 Task: In the sheet Budget Analysis ToolFont size of heading  18 Font style of dataoswald 'Font size of data '9 Alignment of headline & dataAlign center.   Fill color in heading, Red Font color of dataIn the sheet   Spark Sales   book
Action: Mouse moved to (120, 194)
Screenshot: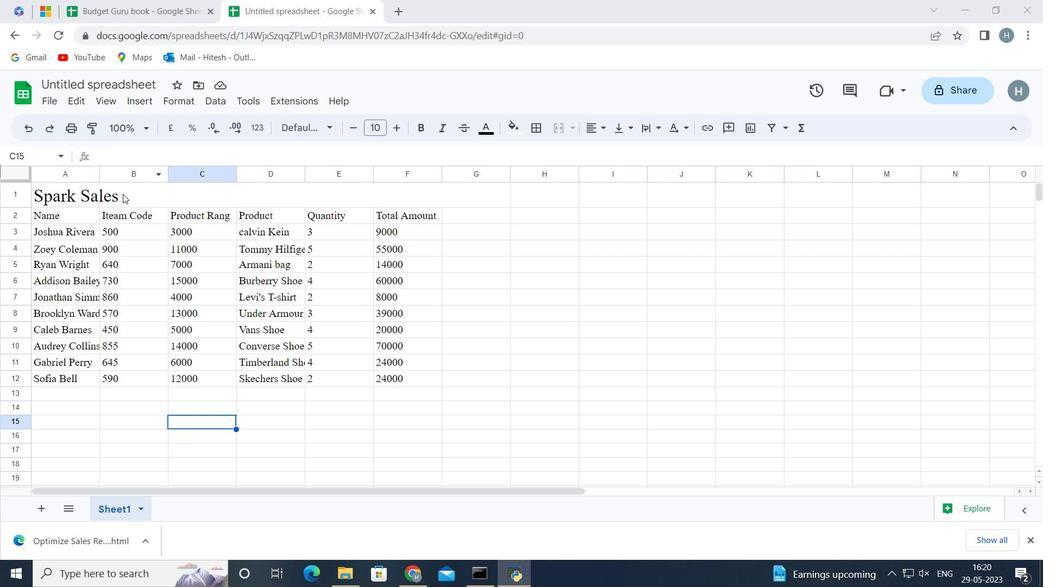 
Action: Mouse pressed left at (120, 194)
Screenshot: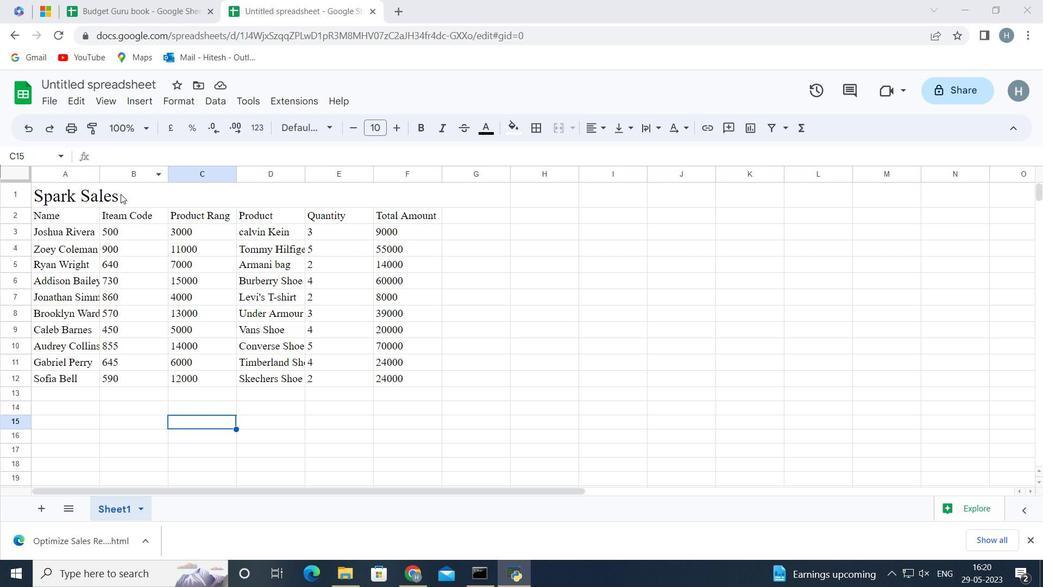 
Action: Mouse moved to (360, 128)
Screenshot: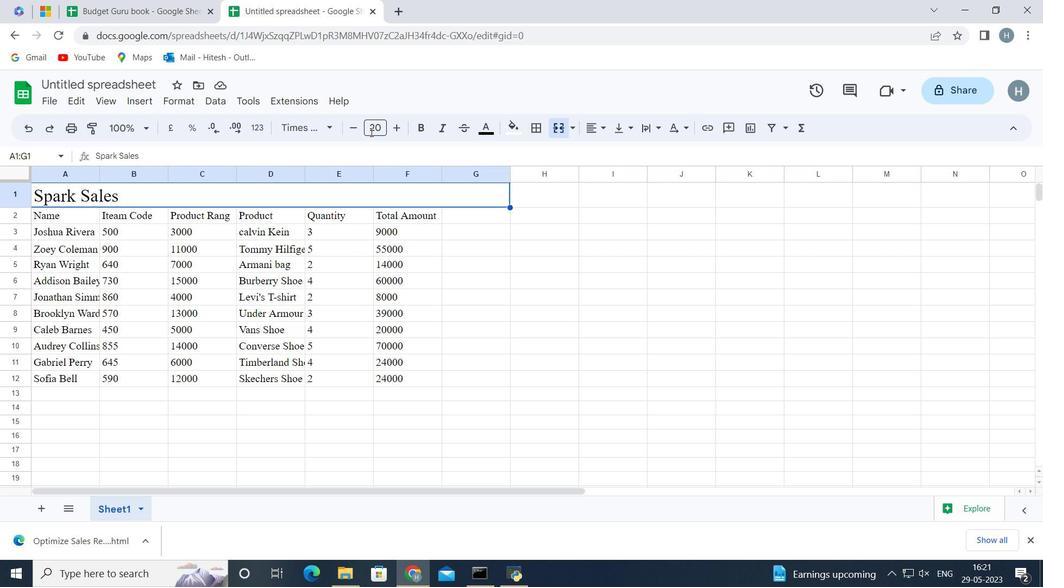 
Action: Mouse pressed left at (360, 128)
Screenshot: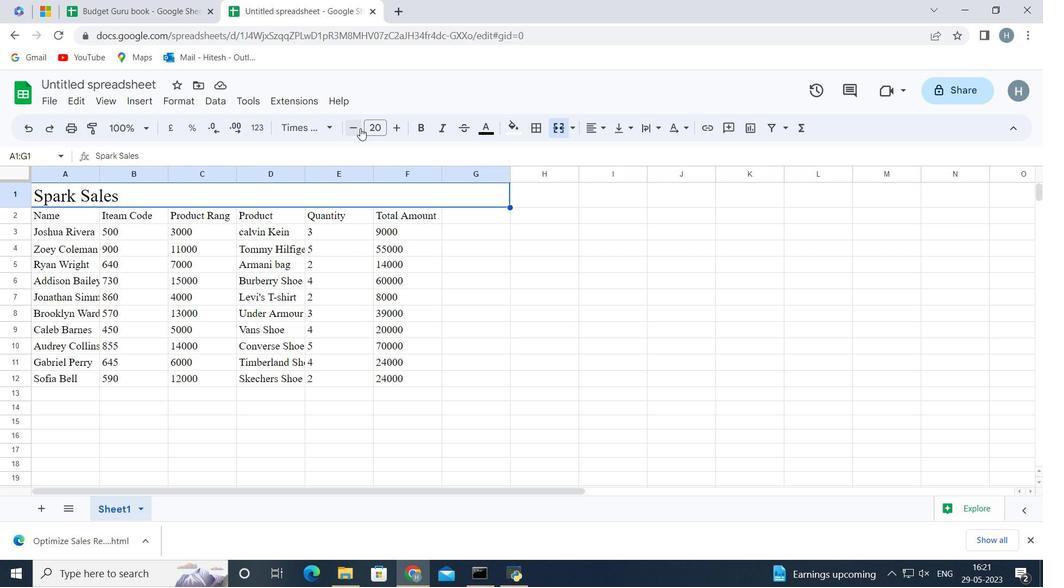 
Action: Mouse moved to (360, 127)
Screenshot: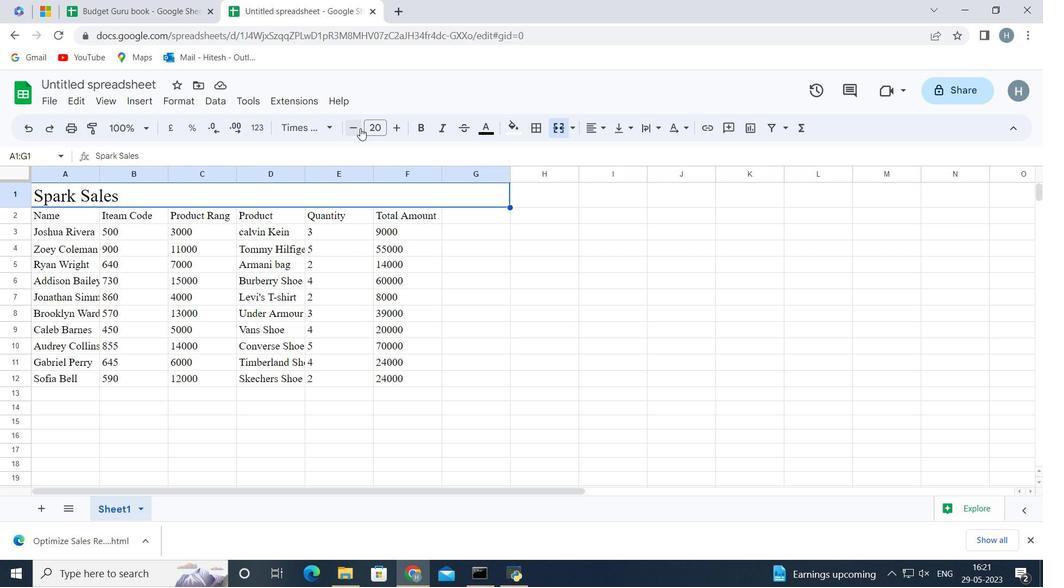 
Action: Mouse pressed left at (360, 127)
Screenshot: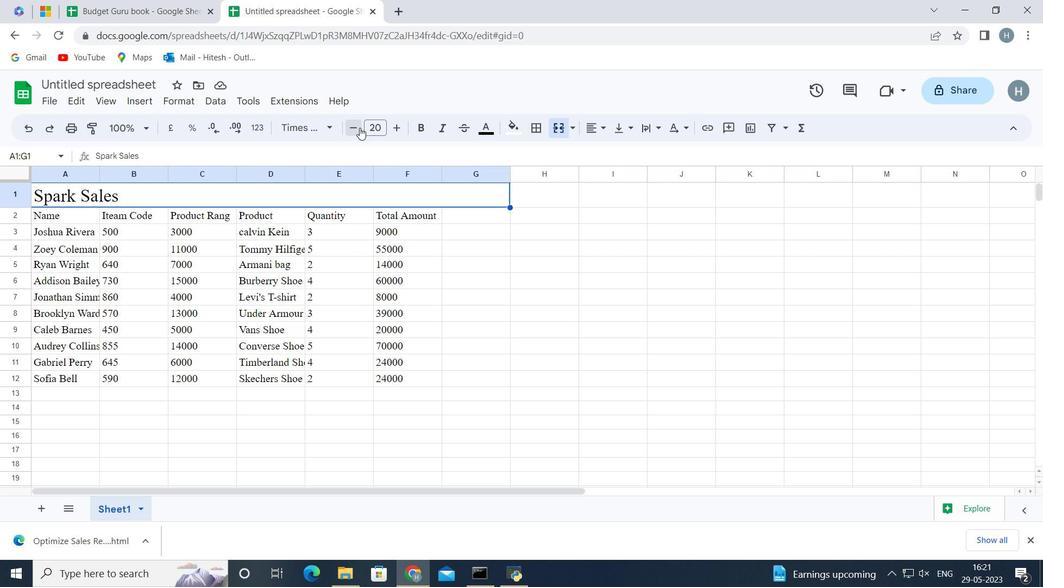 
Action: Mouse moved to (317, 245)
Screenshot: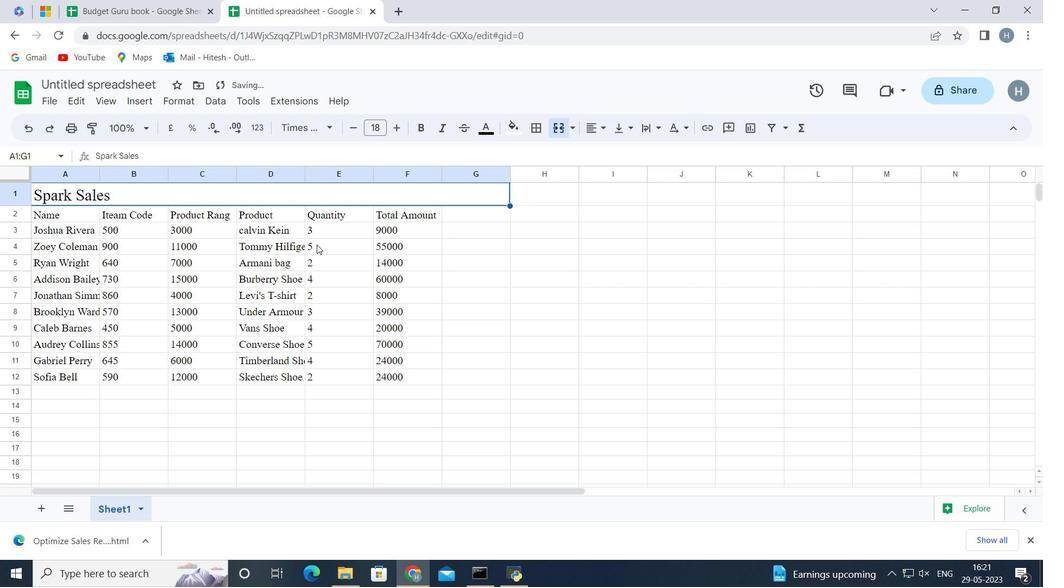 
Action: Key pressed <Key.enter>
Screenshot: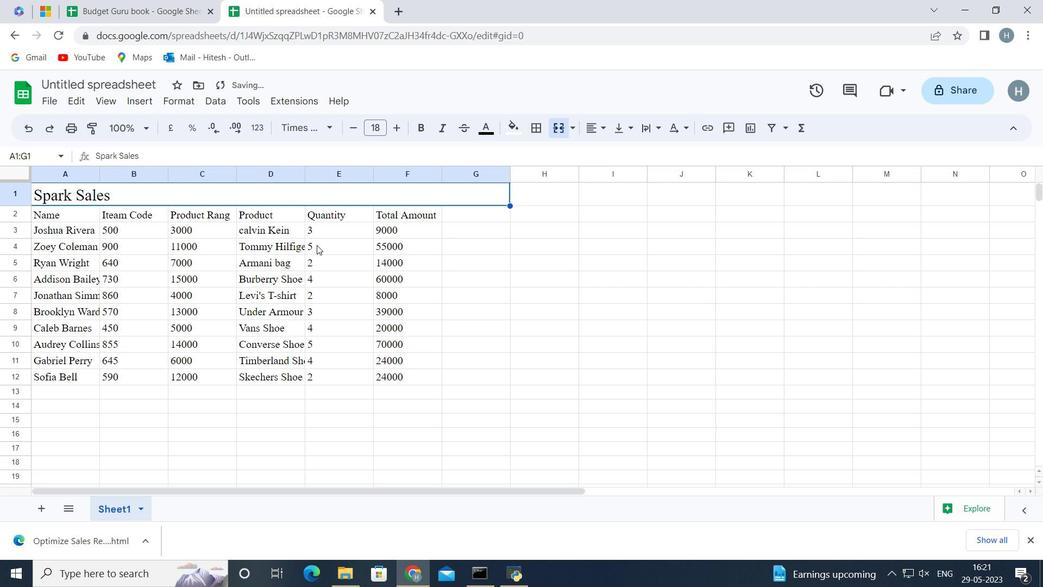 
Action: Mouse moved to (226, 440)
Screenshot: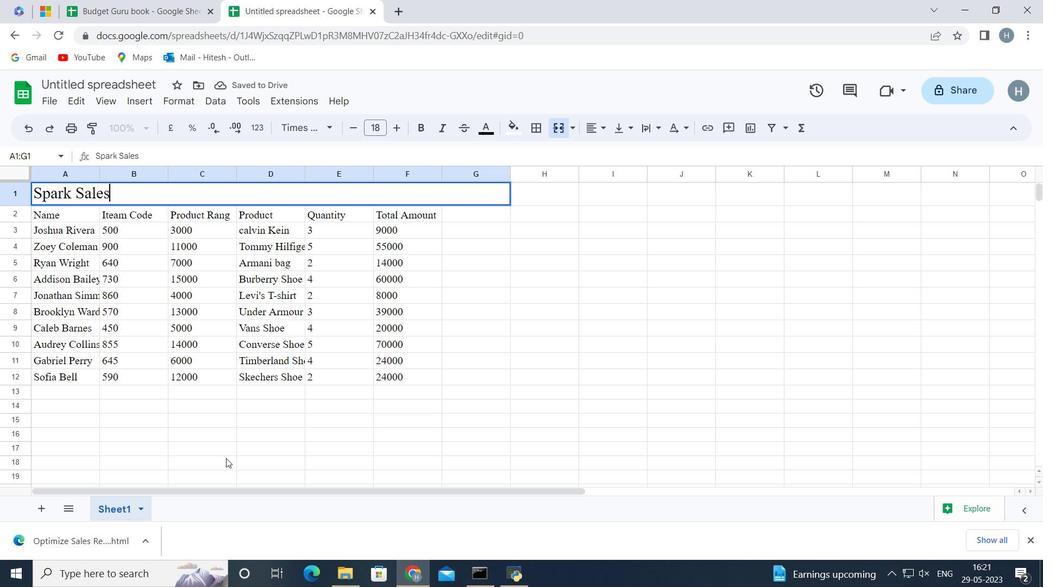 
Action: Mouse pressed left at (226, 440)
Screenshot: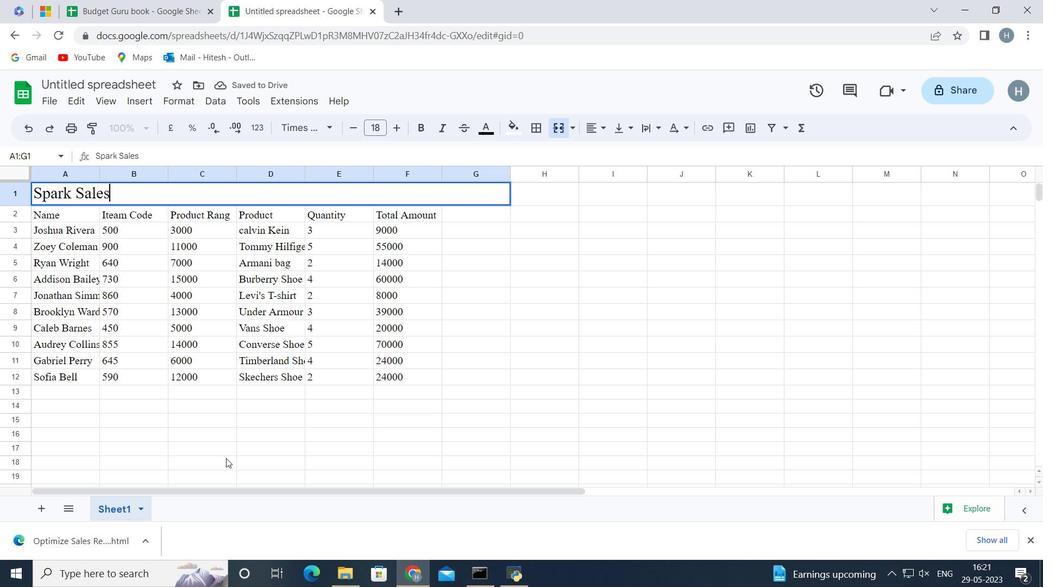 
Action: Mouse moved to (64, 213)
Screenshot: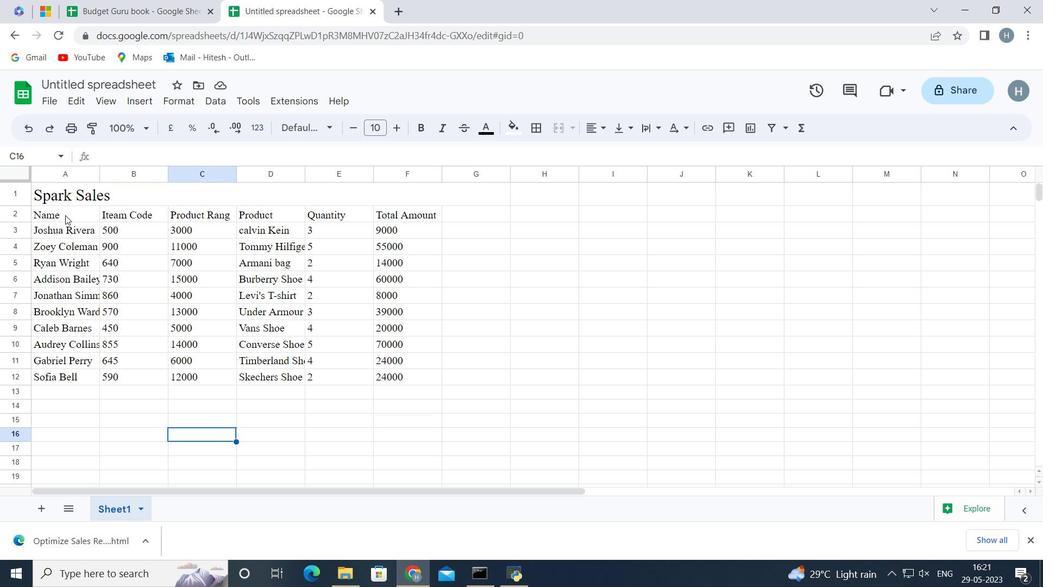 
Action: Mouse pressed left at (64, 213)
Screenshot: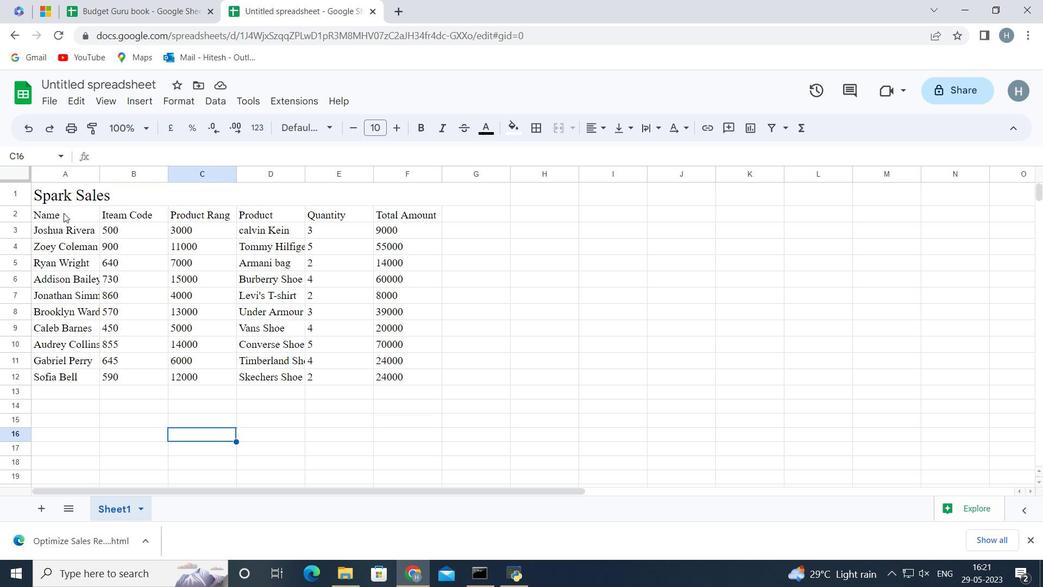 
Action: Mouse moved to (159, 415)
Screenshot: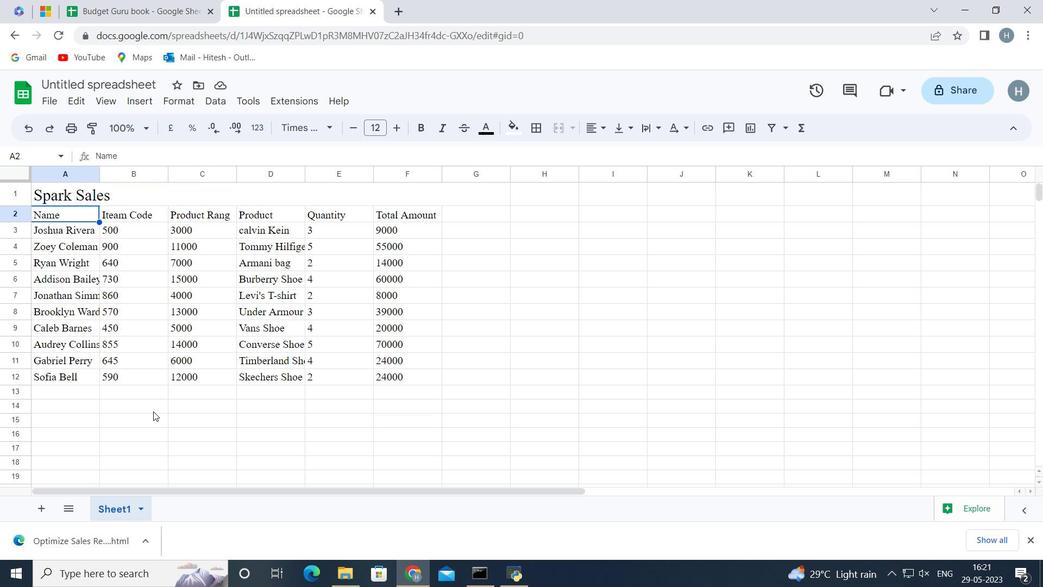
Action: Mouse pressed left at (159, 415)
Screenshot: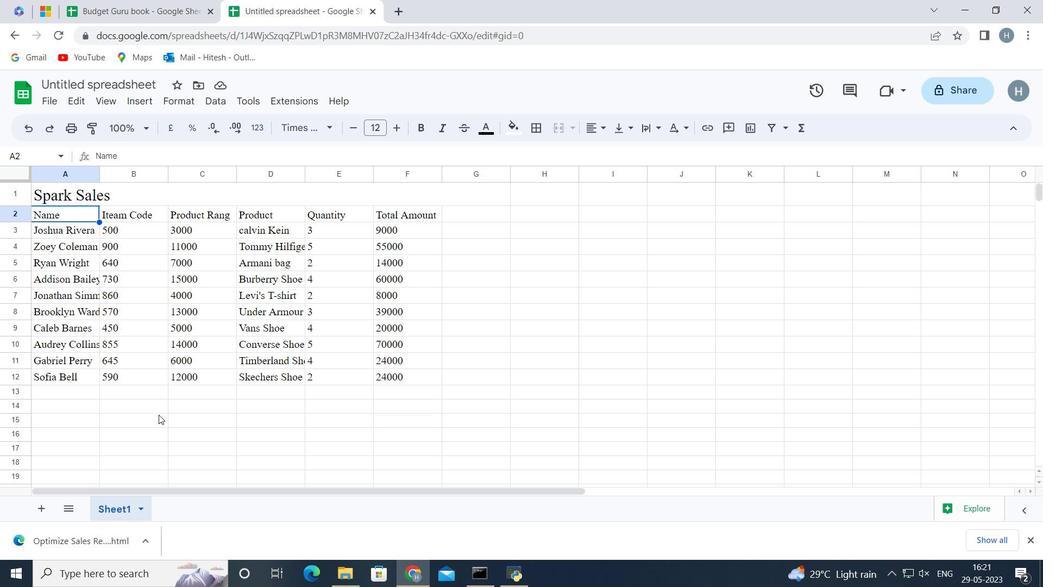
Action: Mouse moved to (107, 188)
Screenshot: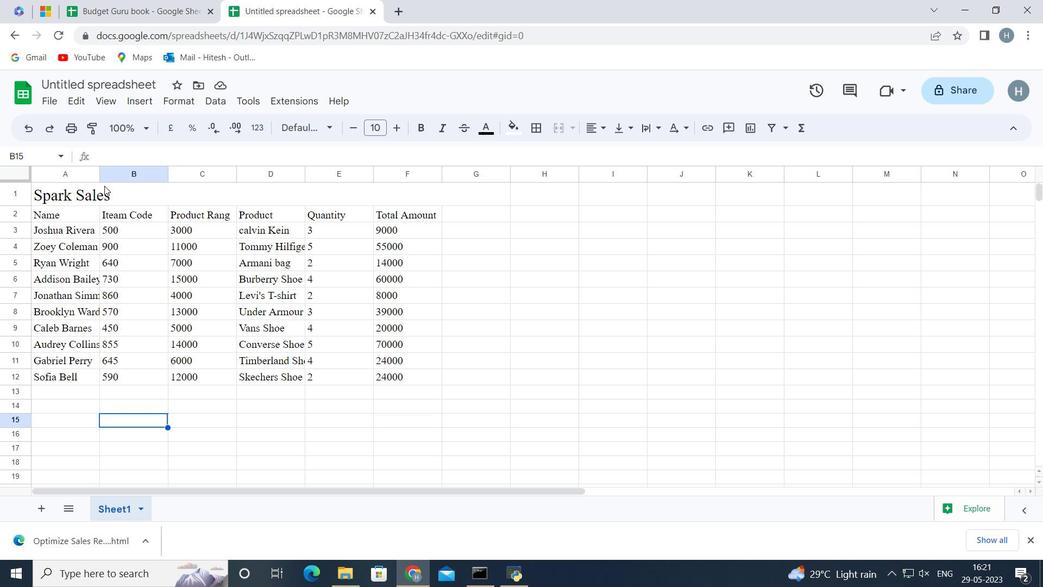 
Action: Mouse pressed left at (107, 188)
Screenshot: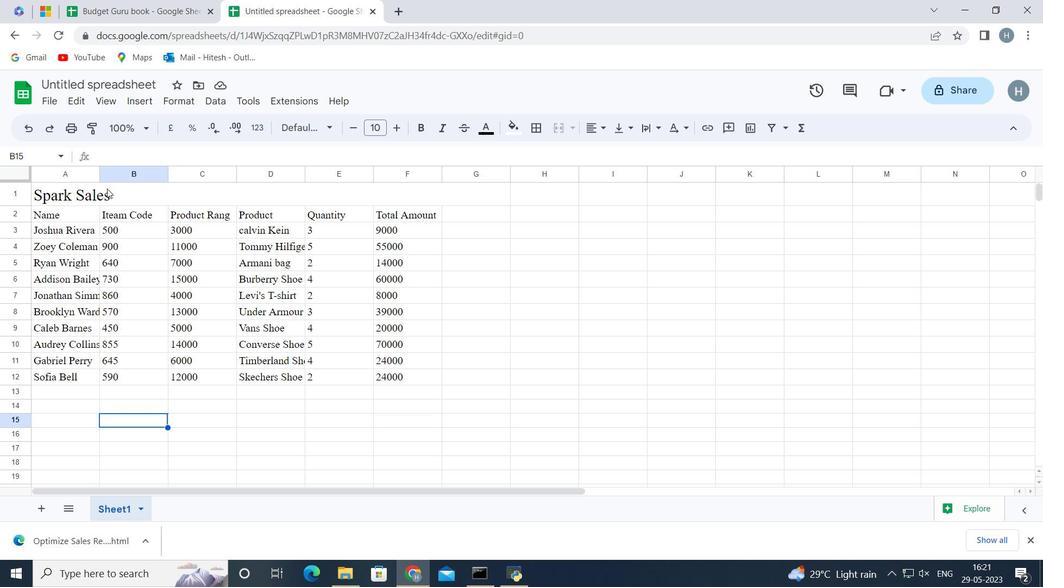 
Action: Mouse moved to (321, 125)
Screenshot: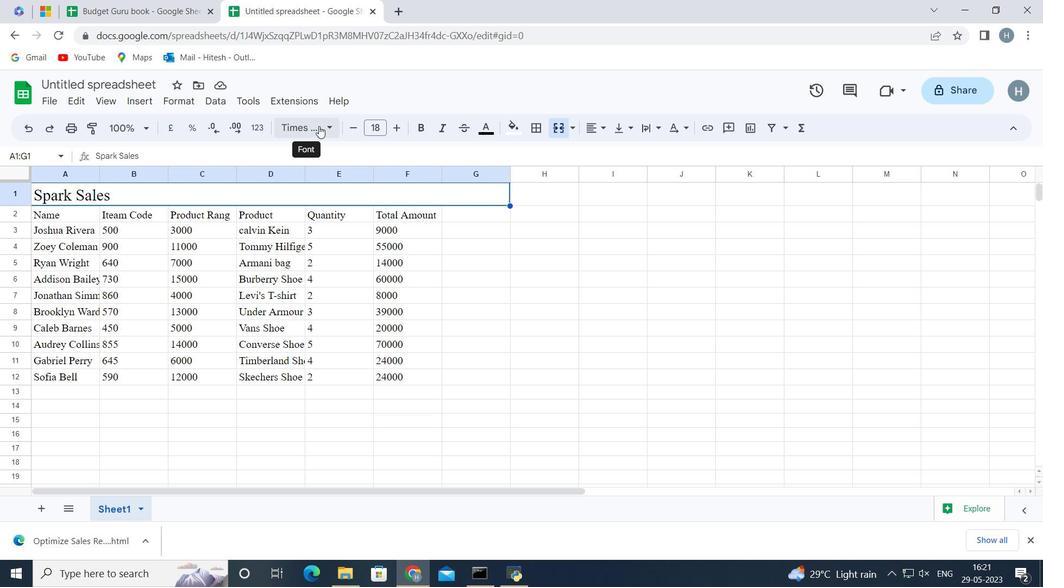 
Action: Mouse pressed left at (321, 125)
Screenshot: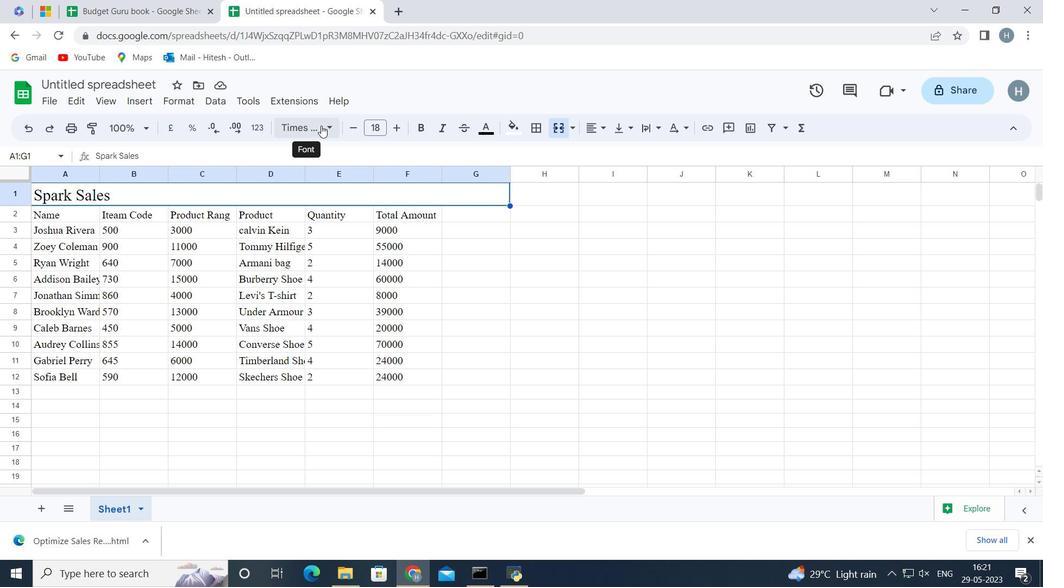 
Action: Mouse moved to (346, 282)
Screenshot: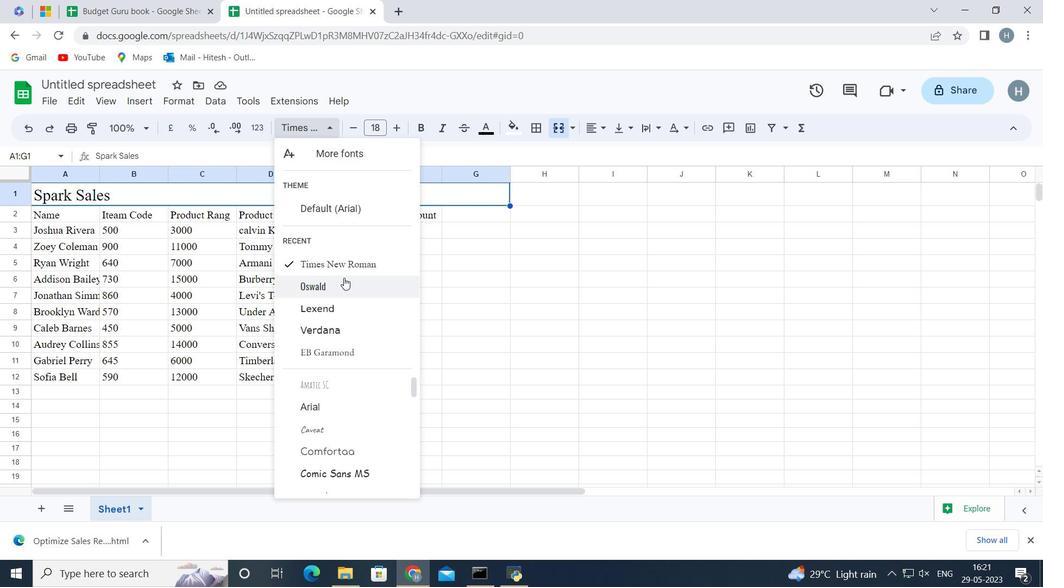 
Action: Mouse pressed left at (346, 282)
Screenshot: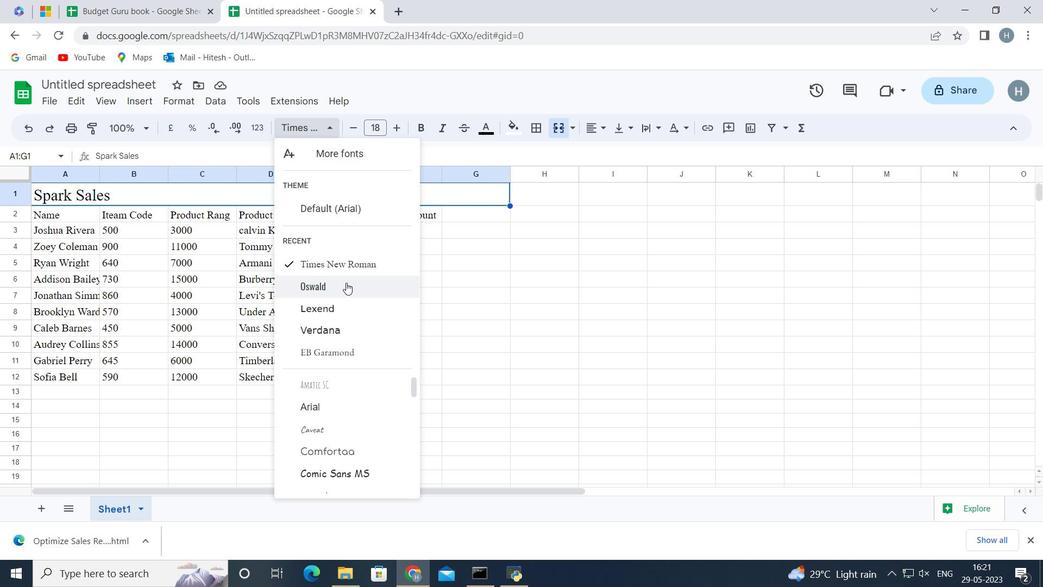 
Action: Mouse moved to (227, 411)
Screenshot: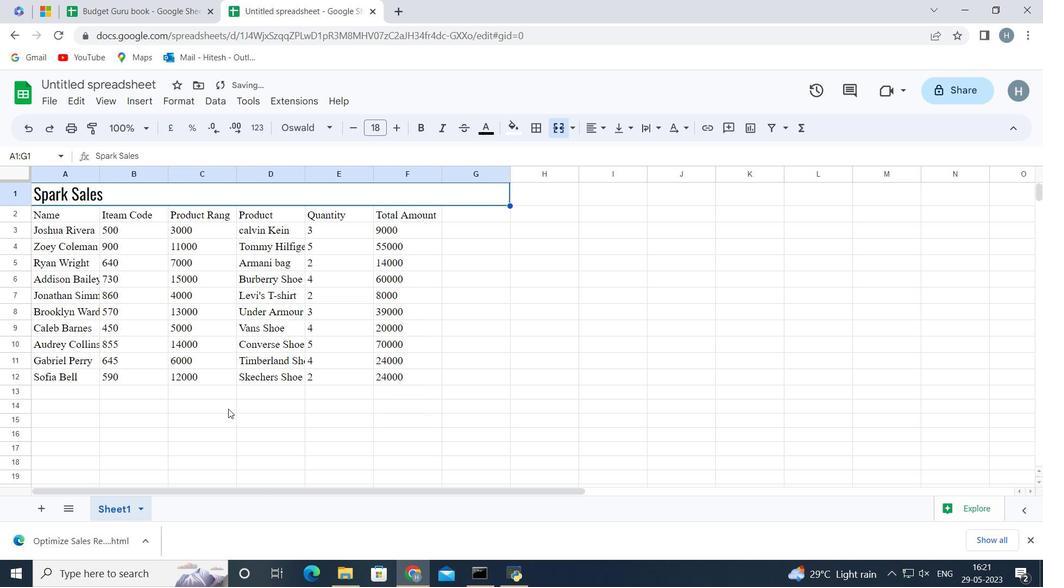 
Action: Mouse pressed left at (227, 411)
Screenshot: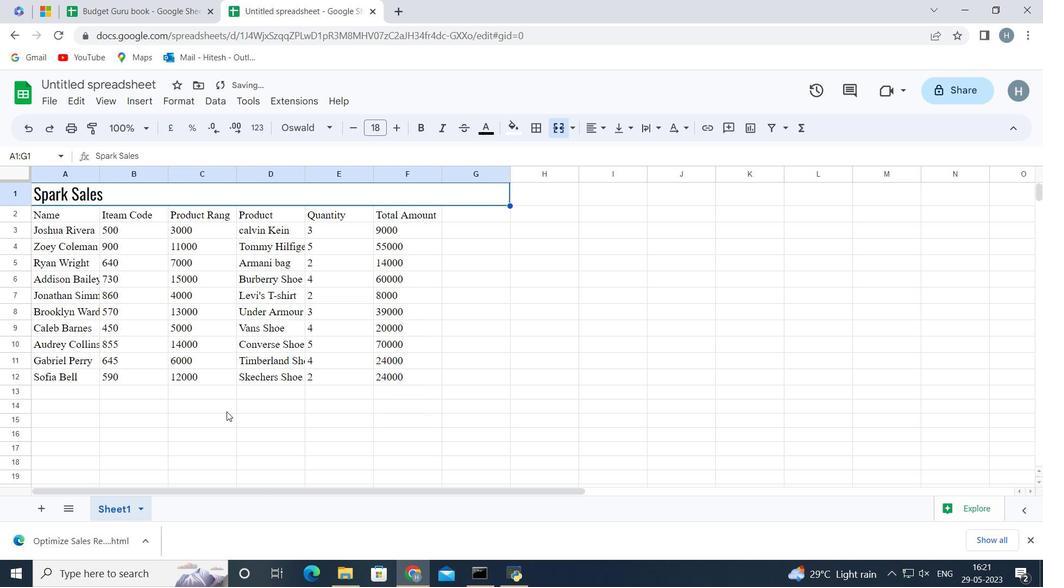 
Action: Mouse moved to (52, 207)
Screenshot: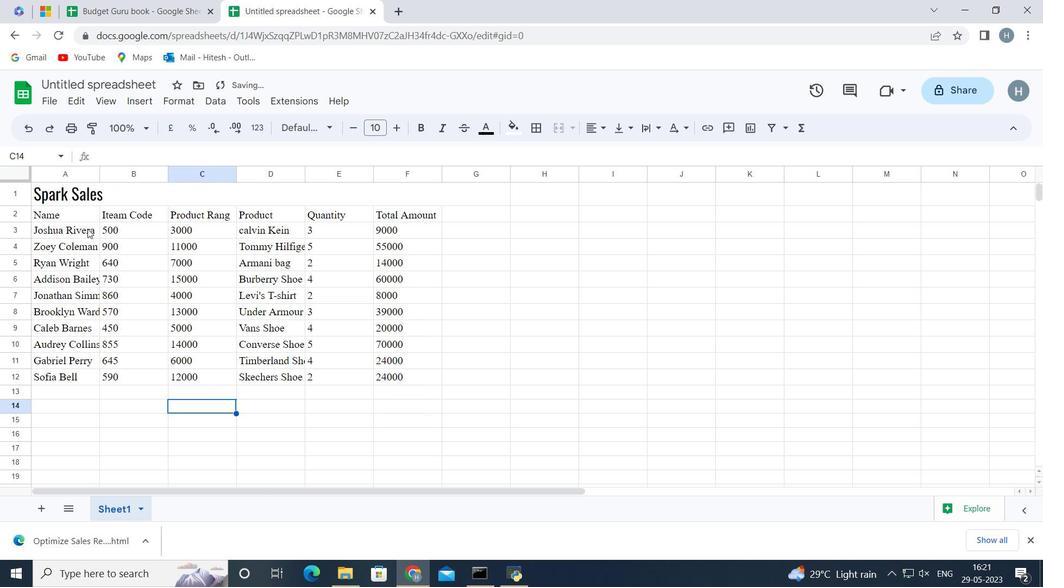 
Action: Mouse pressed left at (52, 207)
Screenshot: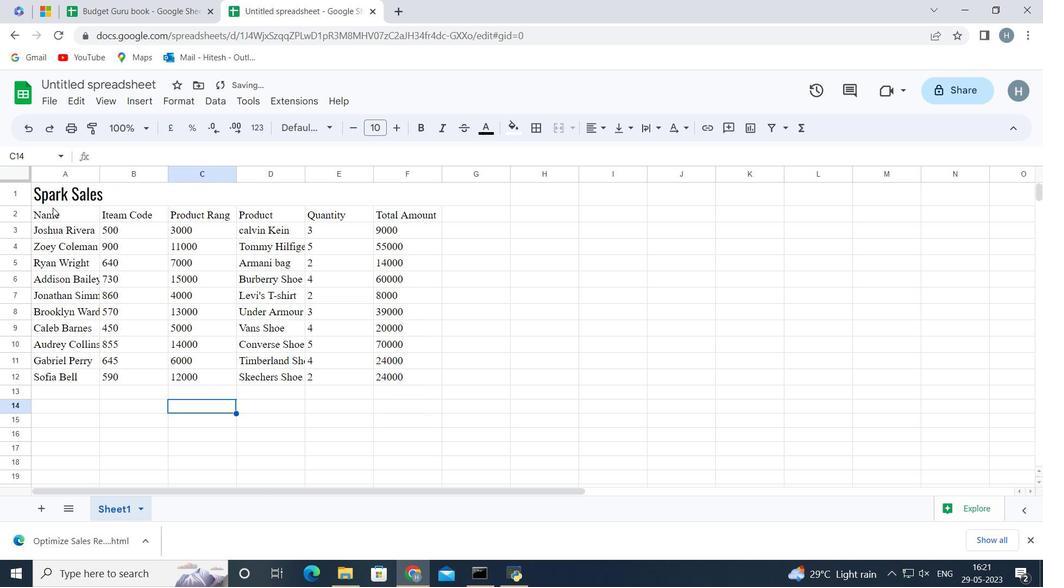 
Action: Key pressed <Key.shift><Key.right><Key.right><Key.right><Key.right><Key.right><Key.down><Key.down><Key.down><Key.down><Key.down><Key.down><Key.down><Key.down><Key.down><Key.down>
Screenshot: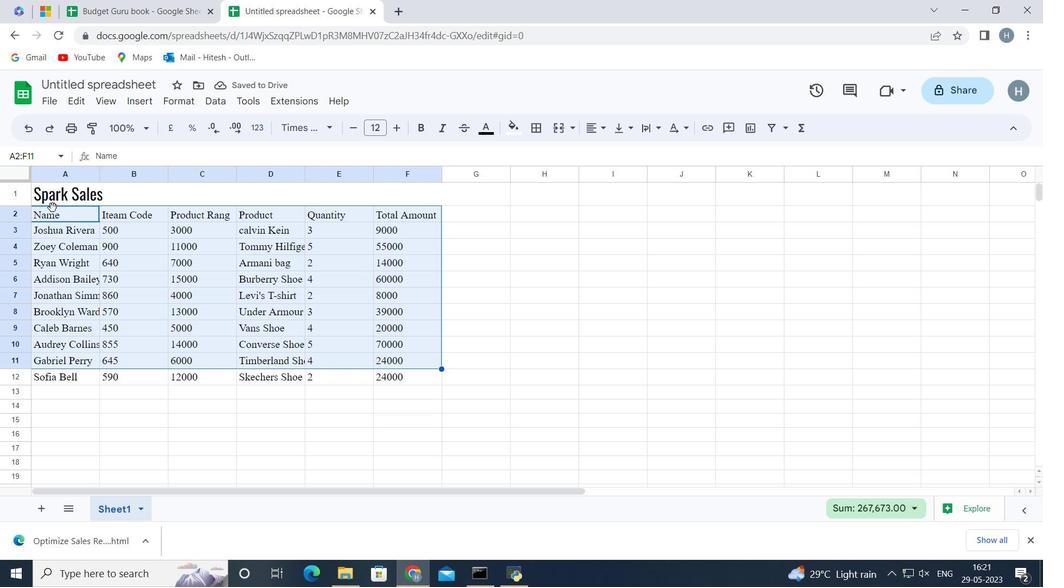 
Action: Mouse moved to (358, 127)
Screenshot: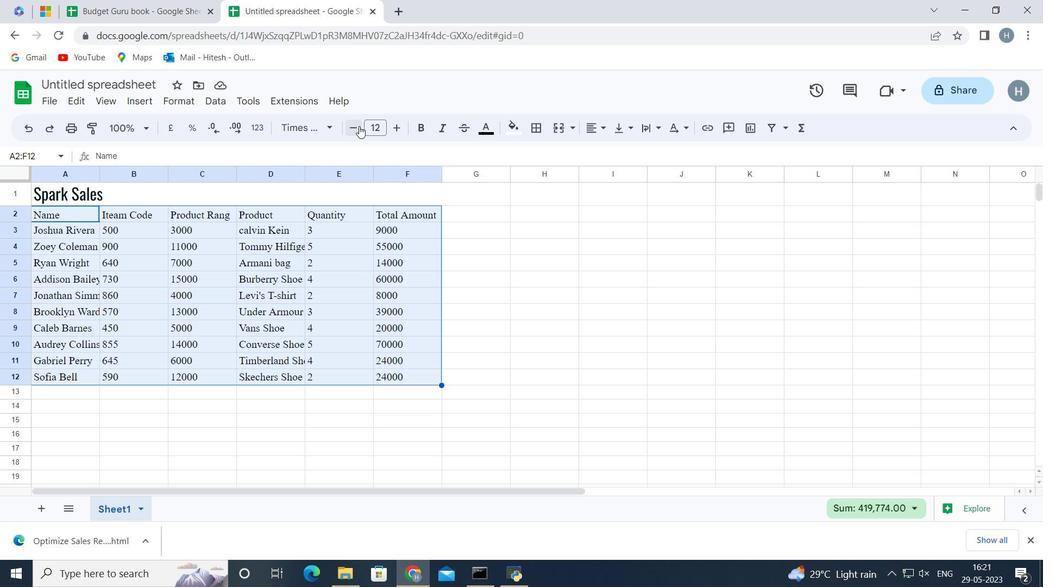 
Action: Mouse pressed left at (358, 127)
Screenshot: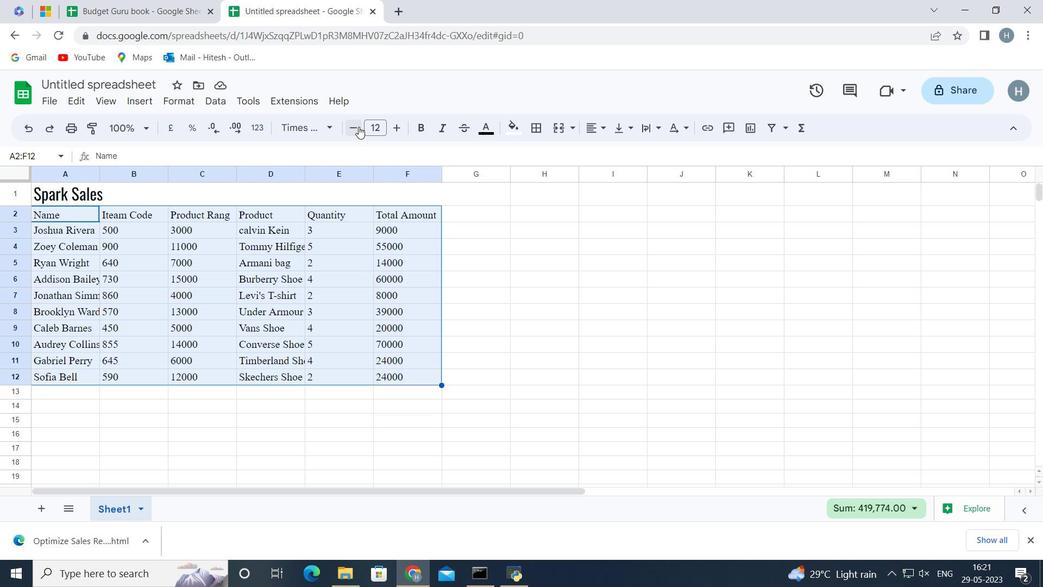 
Action: Mouse pressed left at (358, 127)
Screenshot: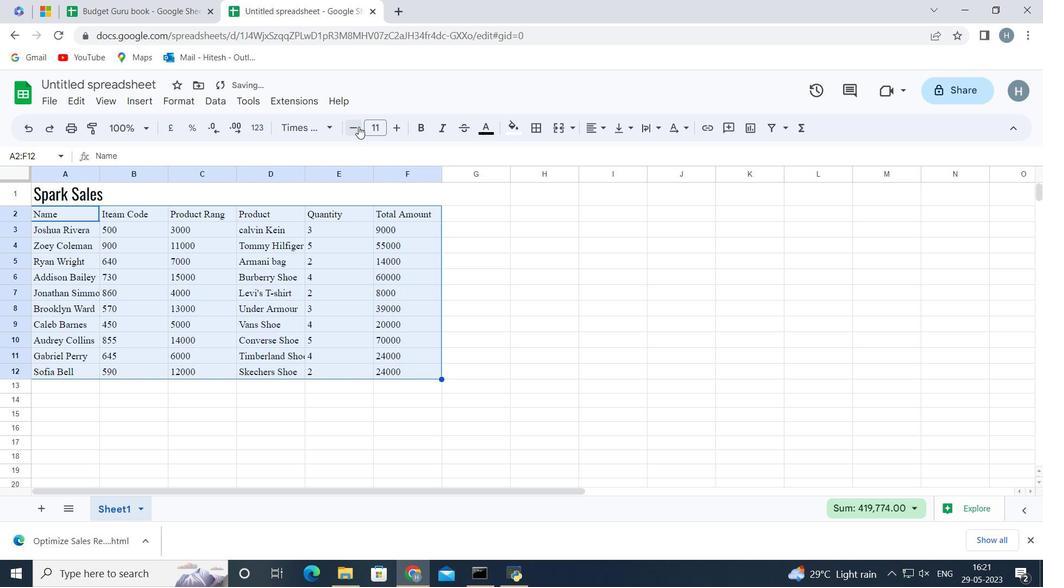 
Action: Mouse pressed left at (358, 127)
Screenshot: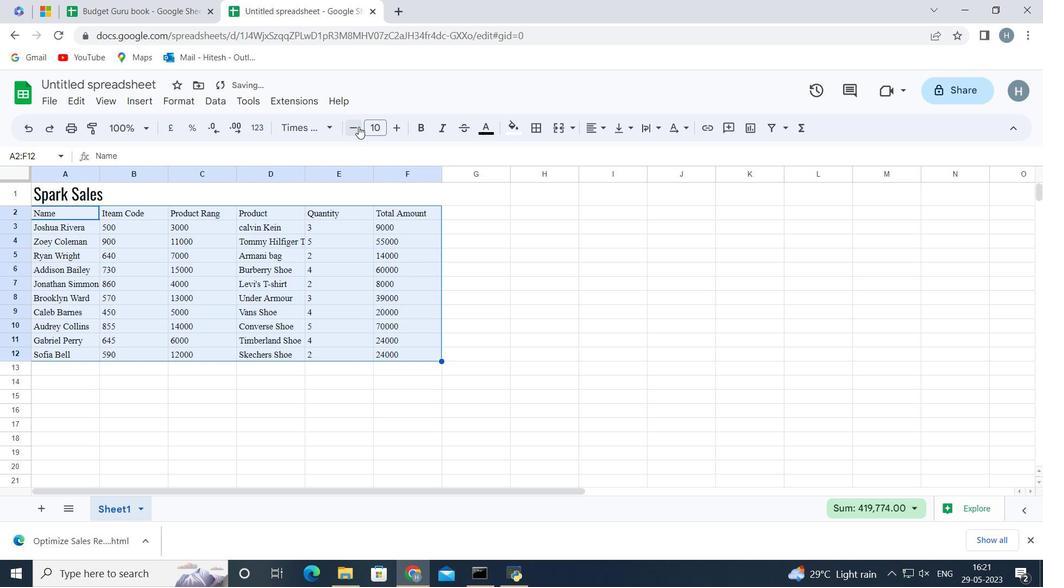 
Action: Mouse pressed left at (358, 127)
Screenshot: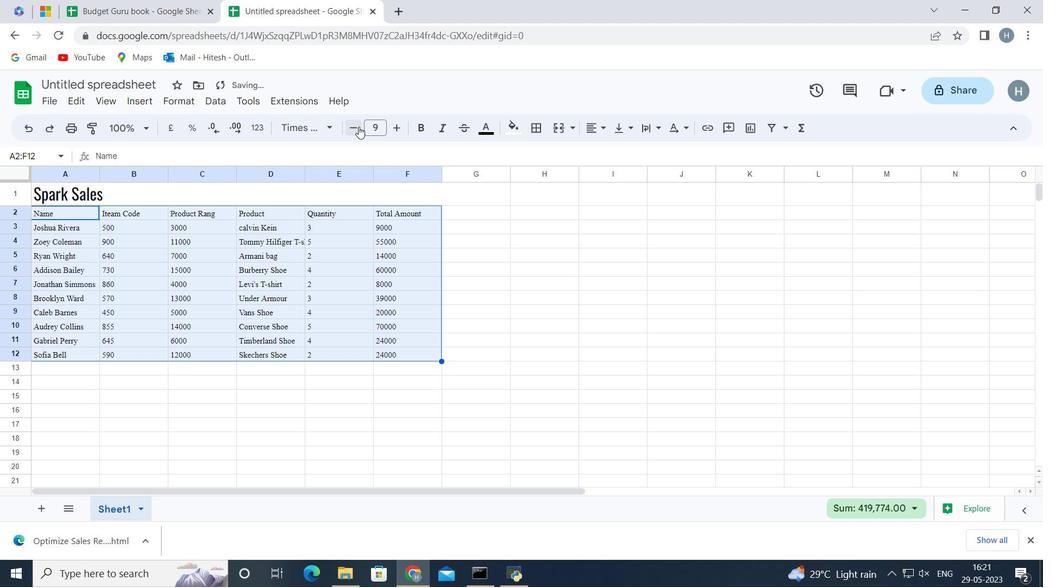 
Action: Mouse moved to (394, 128)
Screenshot: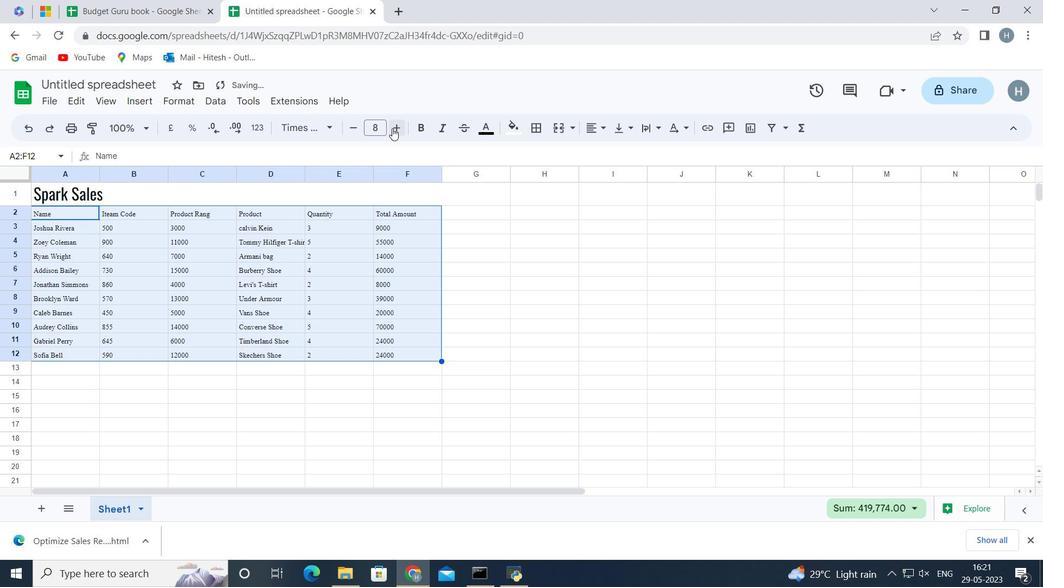 
Action: Mouse pressed left at (394, 128)
Screenshot: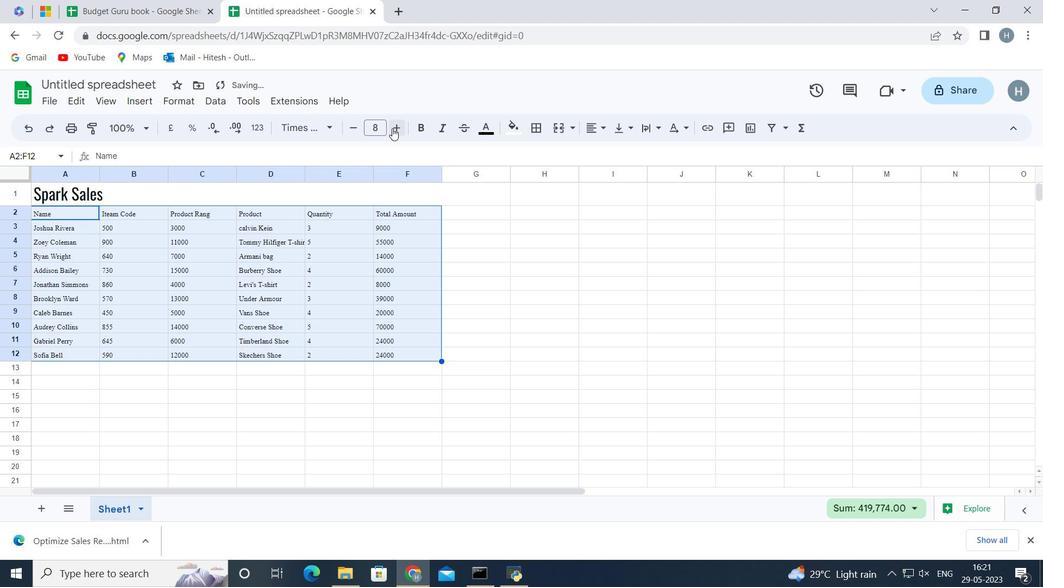 
Action: Mouse moved to (303, 390)
Screenshot: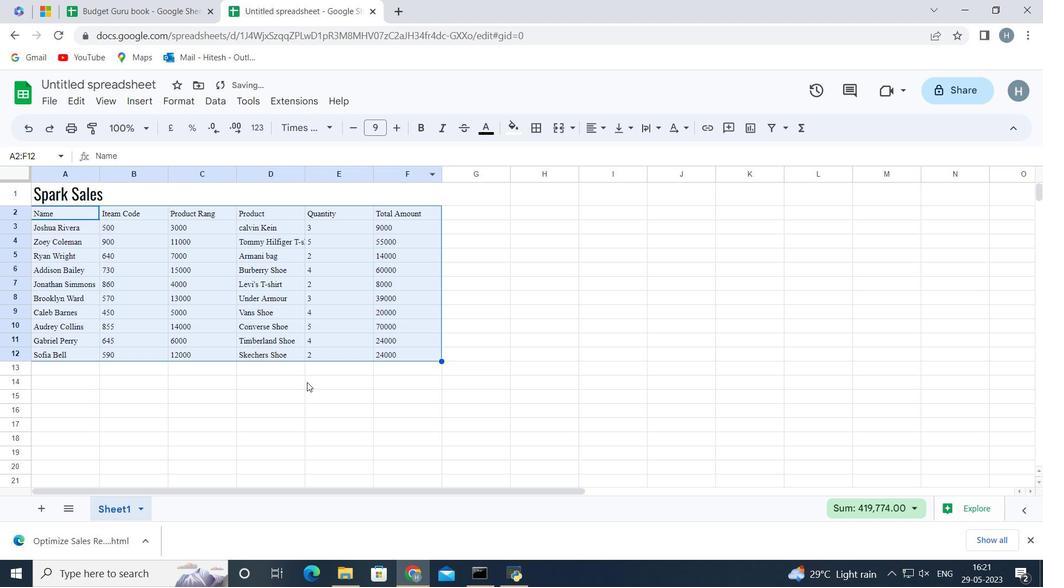 
Action: Mouse pressed left at (303, 390)
Screenshot: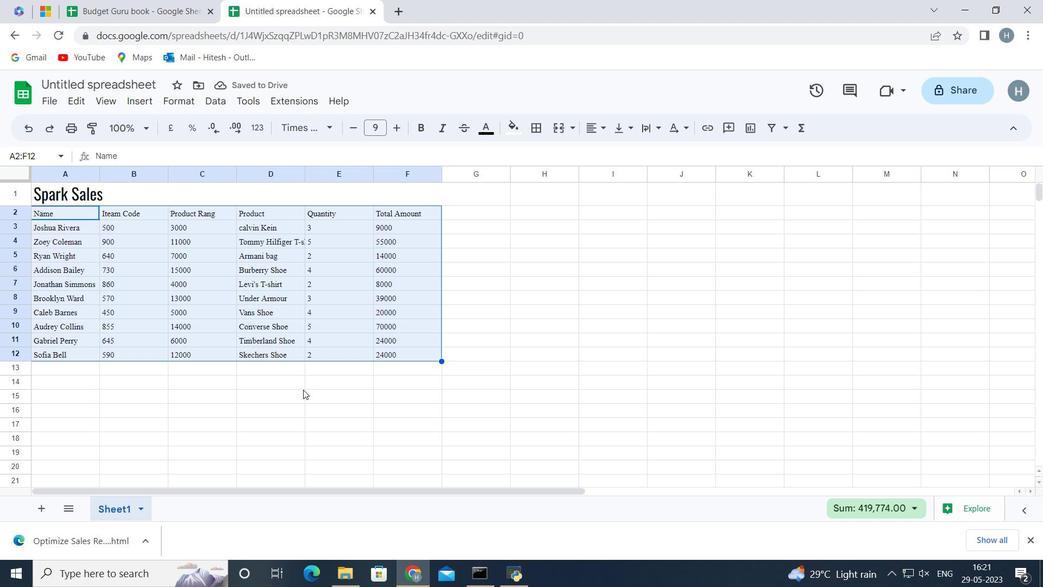 
Action: Mouse moved to (77, 193)
Screenshot: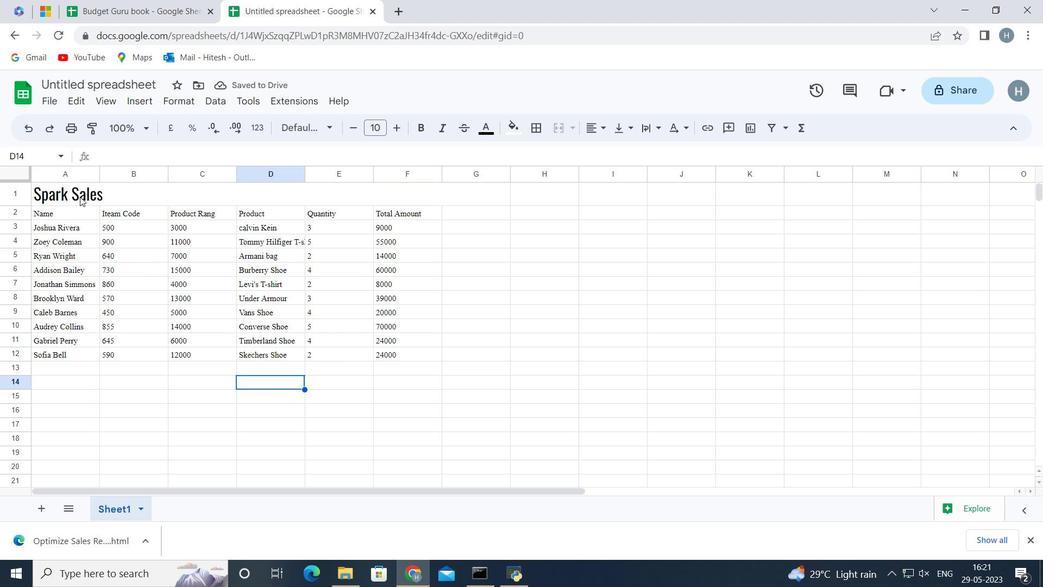
Action: Mouse pressed left at (77, 193)
Screenshot: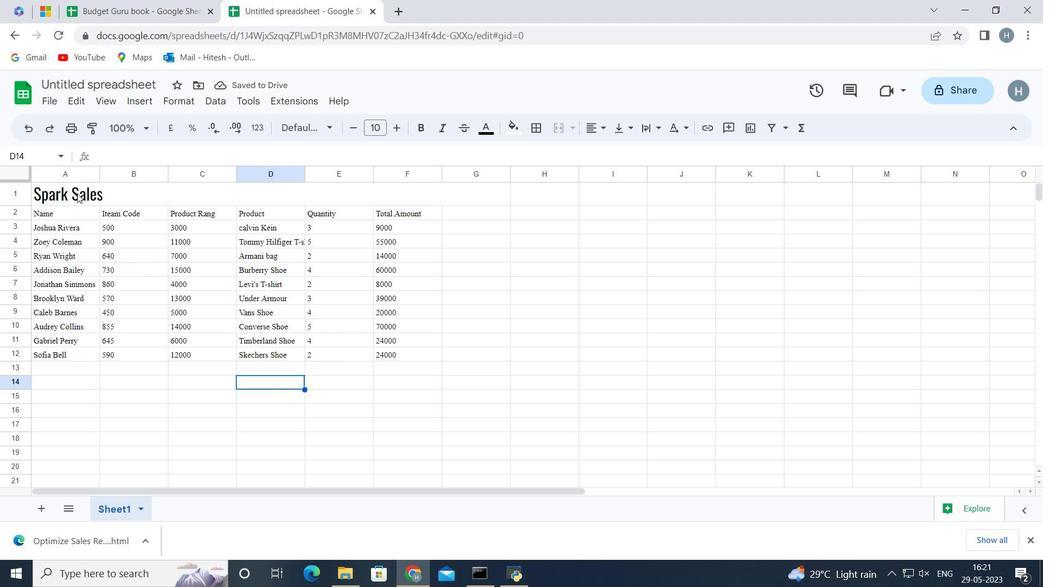 
Action: Mouse moved to (77, 193)
Screenshot: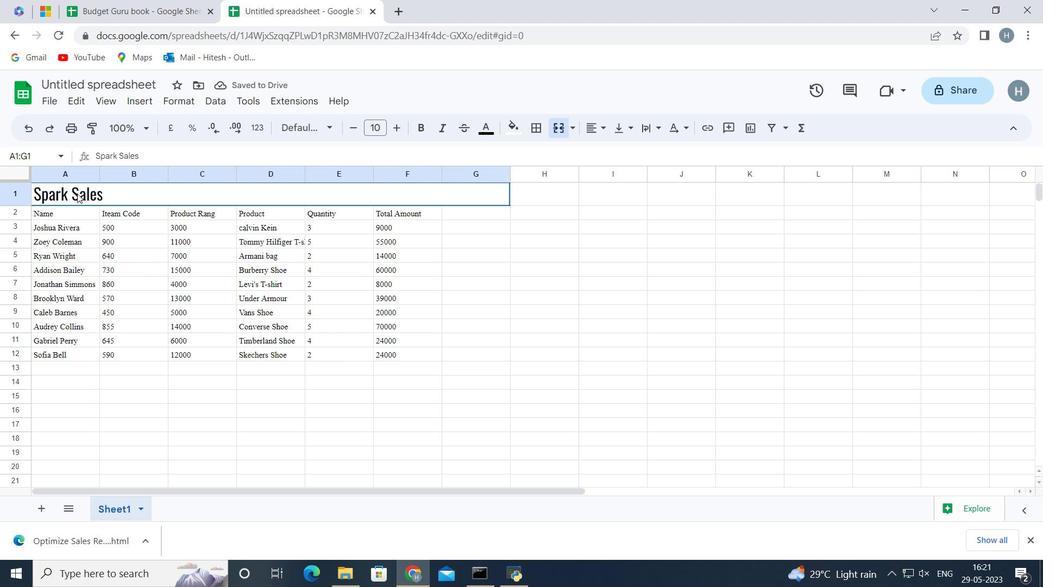 
Action: Key pressed <Key.shift><Key.down><Key.down><Key.down><Key.down><Key.down><Key.down><Key.down><Key.down><Key.down><Key.down><Key.down>
Screenshot: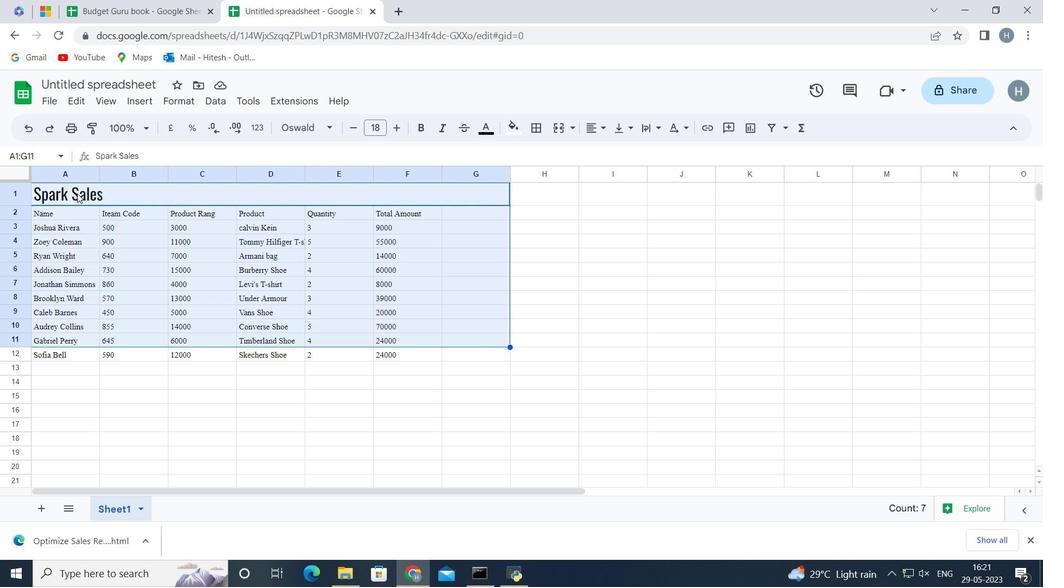
Action: Mouse moved to (598, 128)
Screenshot: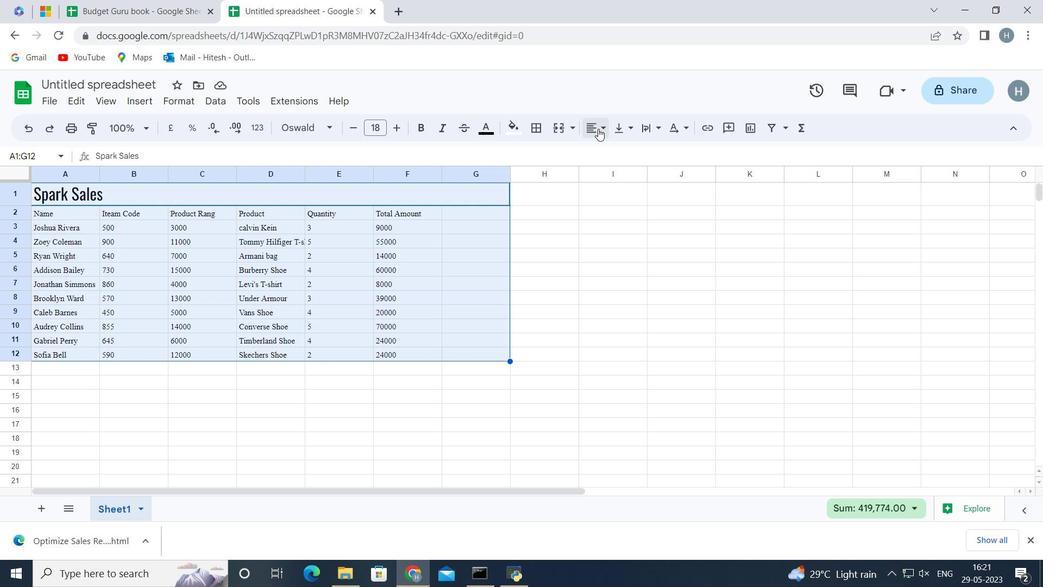 
Action: Mouse pressed left at (598, 128)
Screenshot: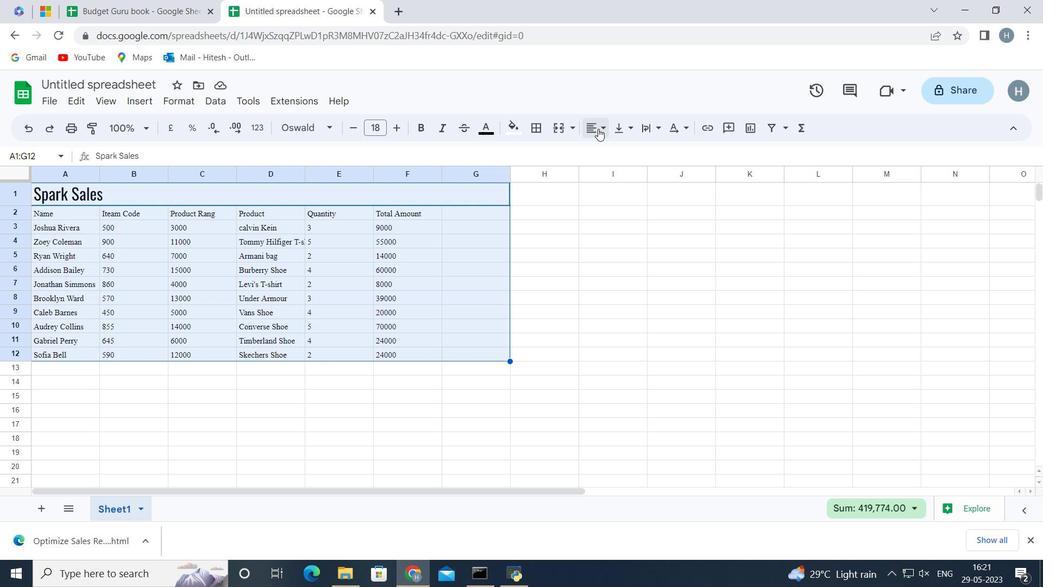 
Action: Mouse moved to (609, 150)
Screenshot: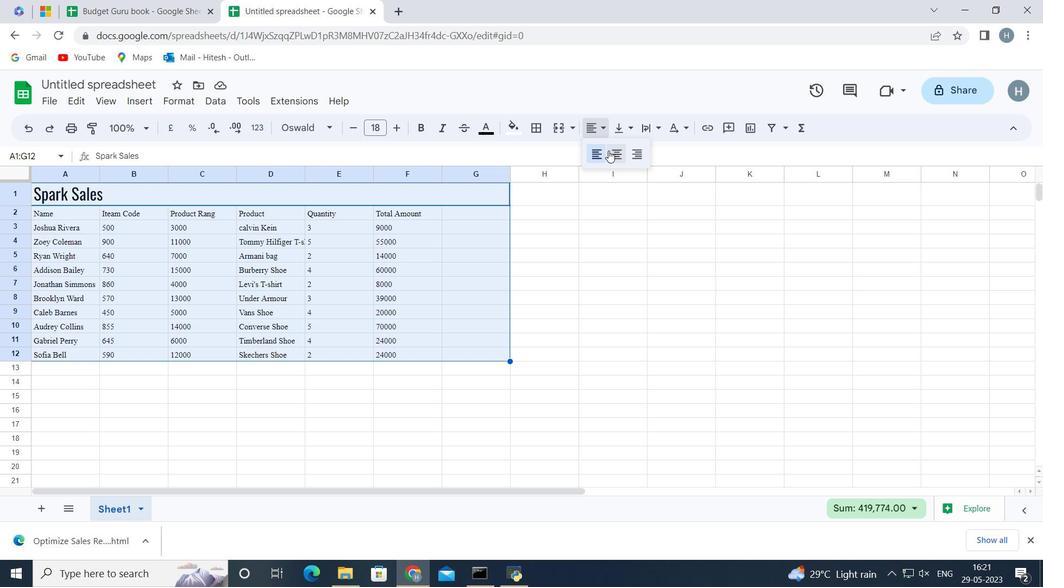 
Action: Mouse pressed left at (609, 150)
Screenshot: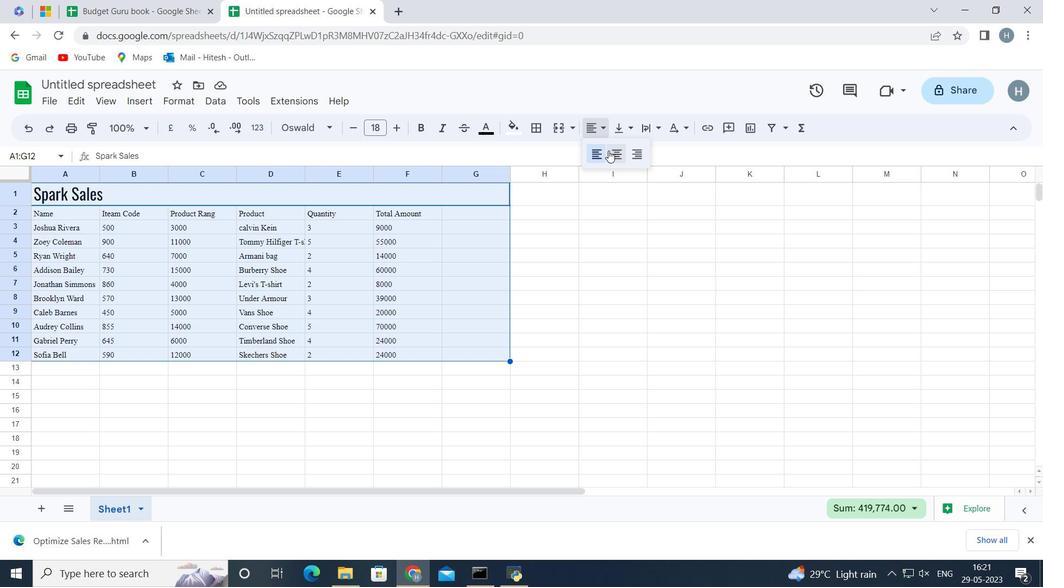 
Action: Mouse moved to (266, 378)
Screenshot: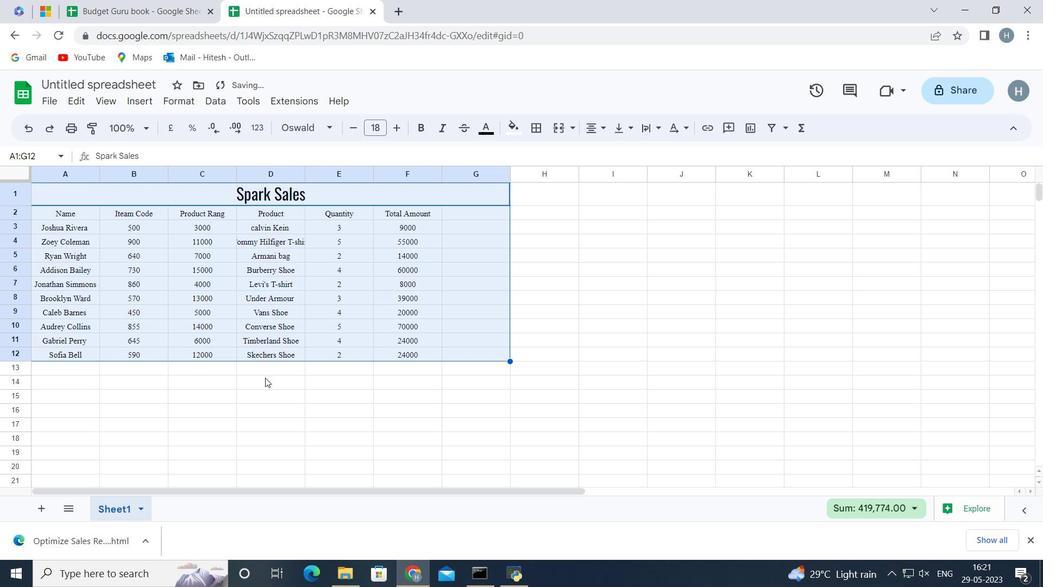 
Action: Mouse pressed left at (266, 378)
Screenshot: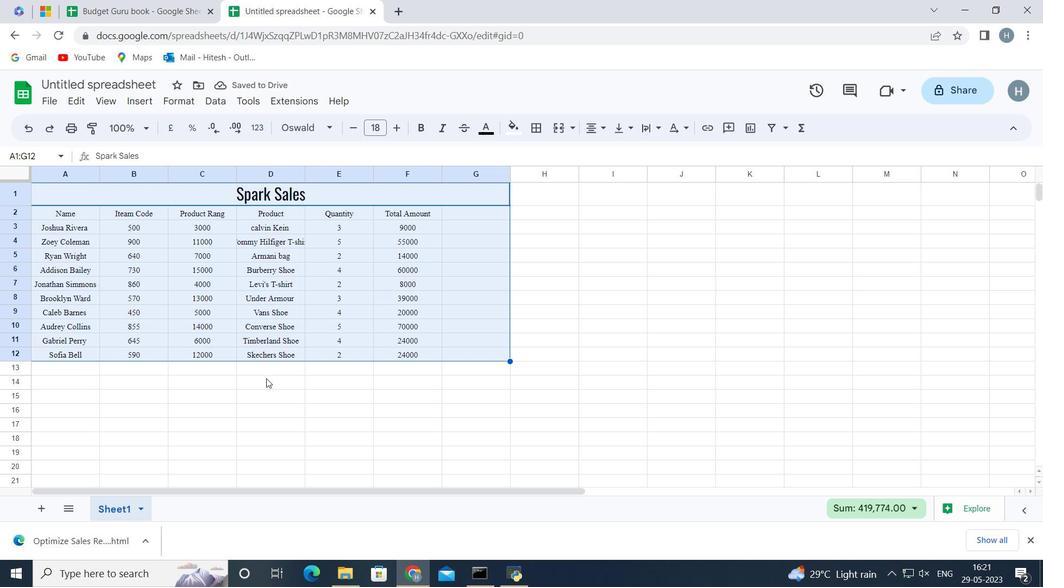 
Action: Mouse moved to (58, 198)
Screenshot: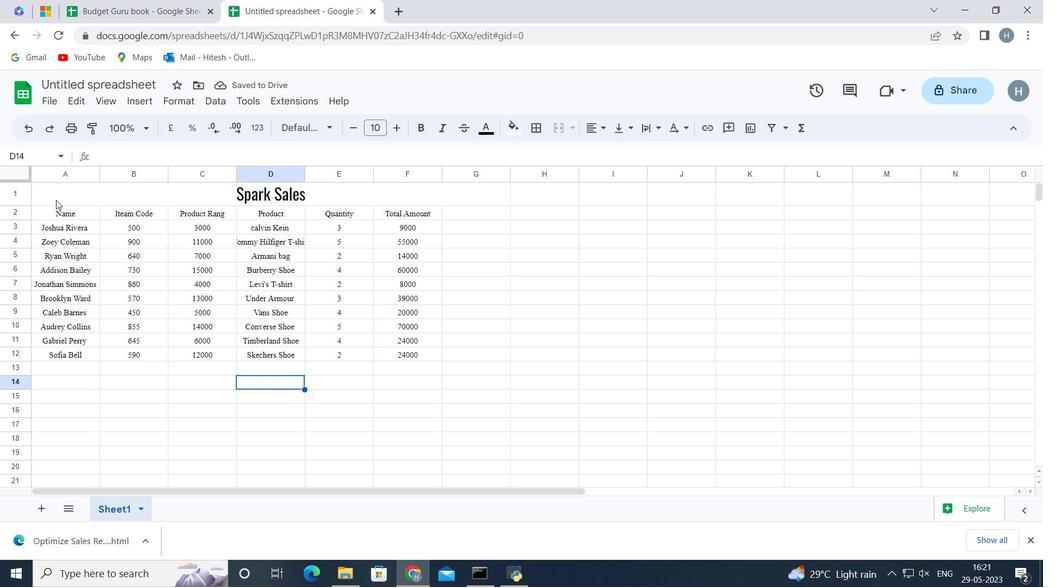 
Action: Mouse pressed left at (58, 198)
Screenshot: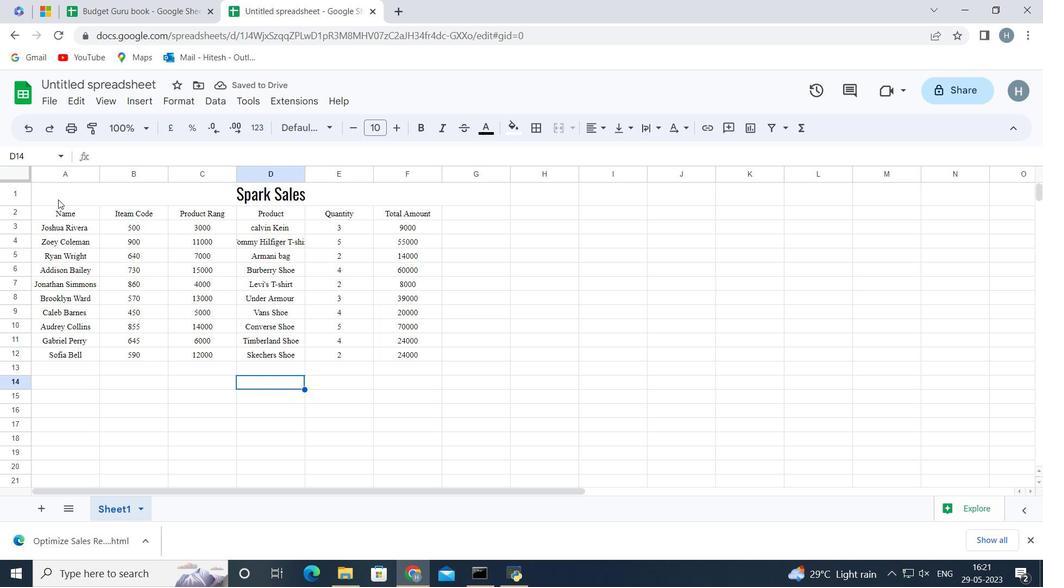 
Action: Mouse moved to (513, 150)
Screenshot: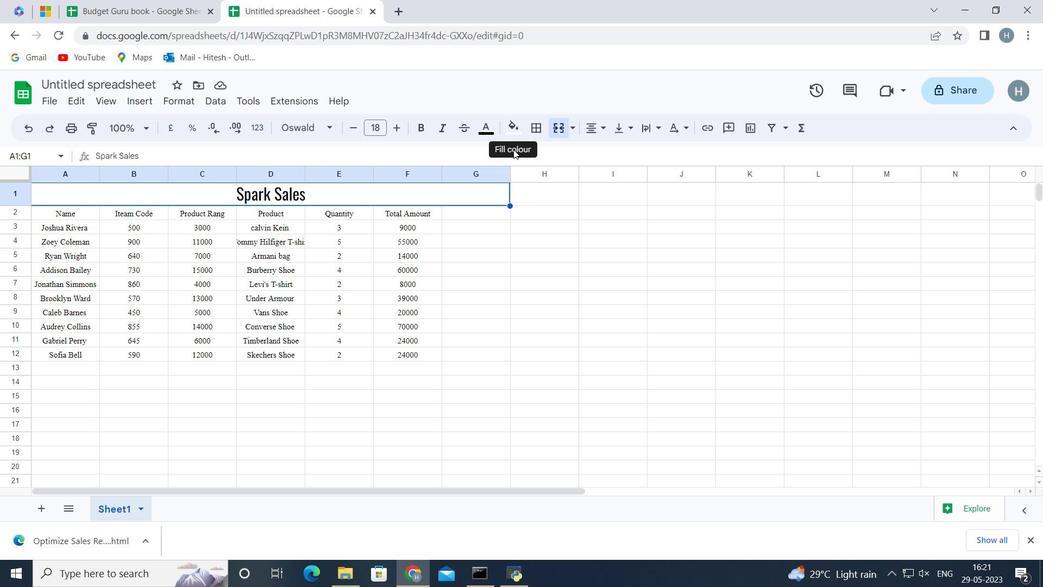 
Action: Mouse pressed left at (513, 150)
Screenshot: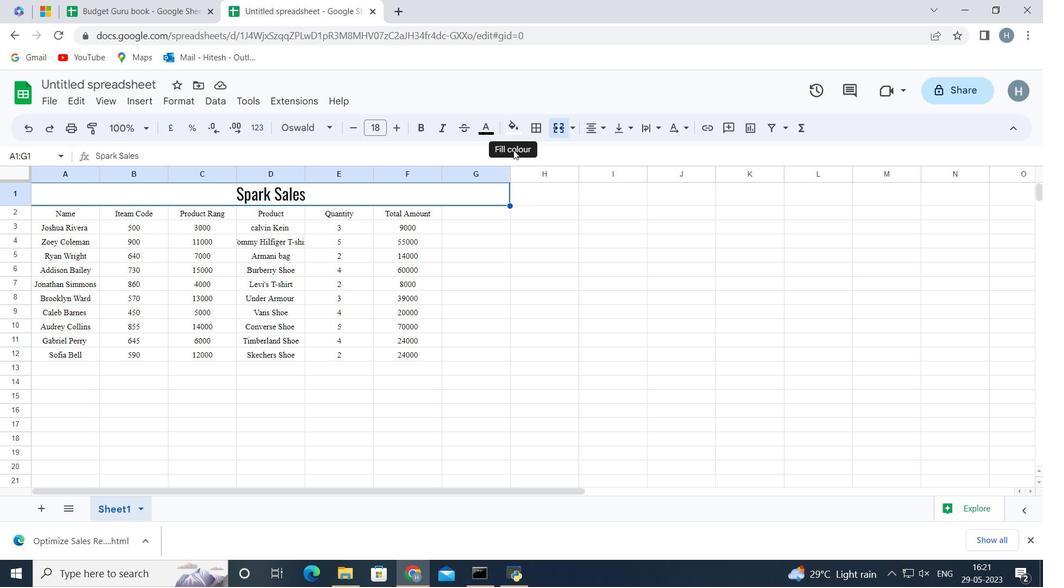 
Action: Mouse moved to (513, 135)
Screenshot: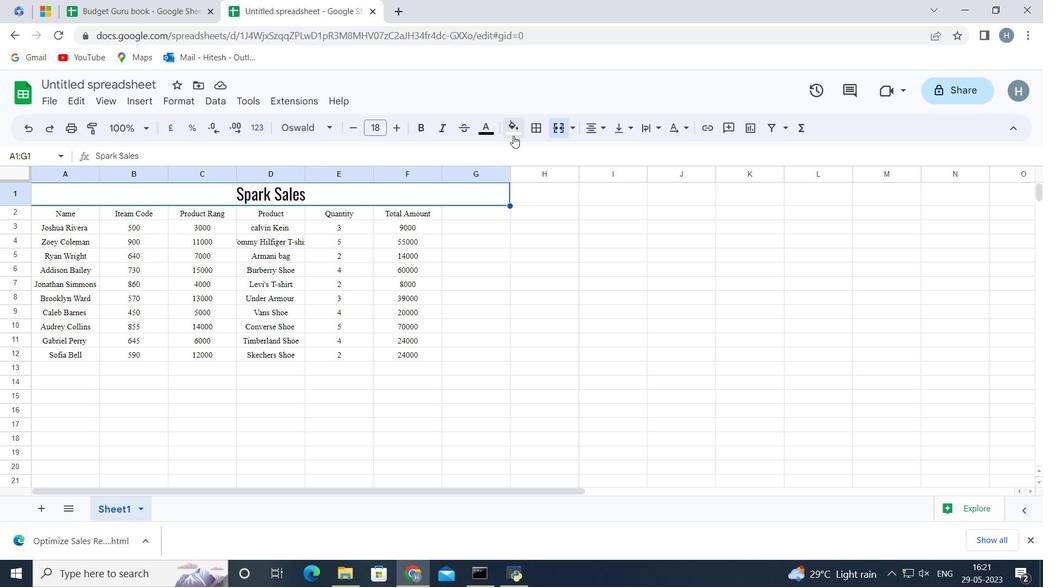 
Action: Mouse pressed left at (513, 135)
Screenshot: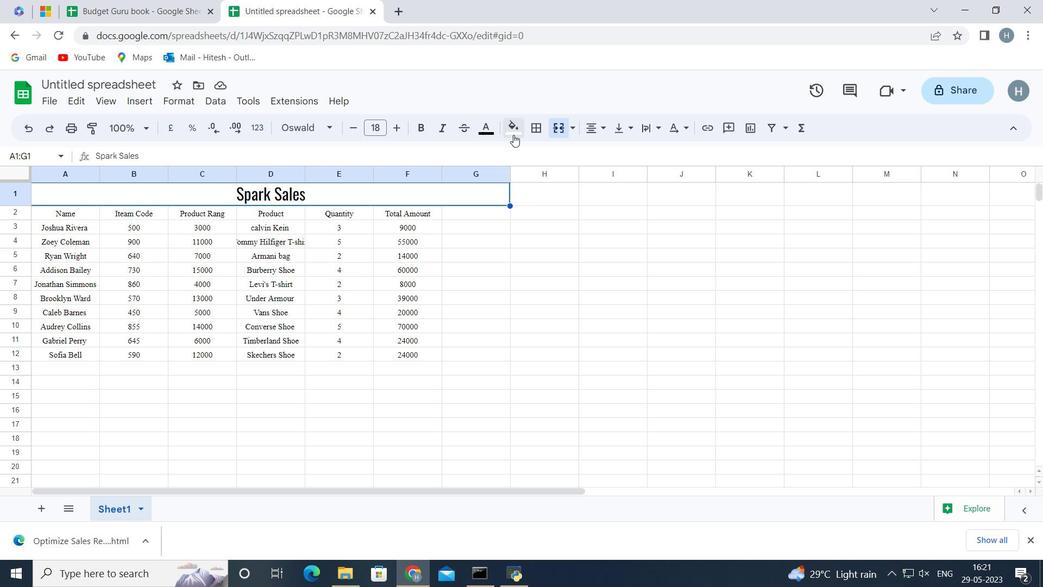 
Action: Mouse moved to (533, 190)
Screenshot: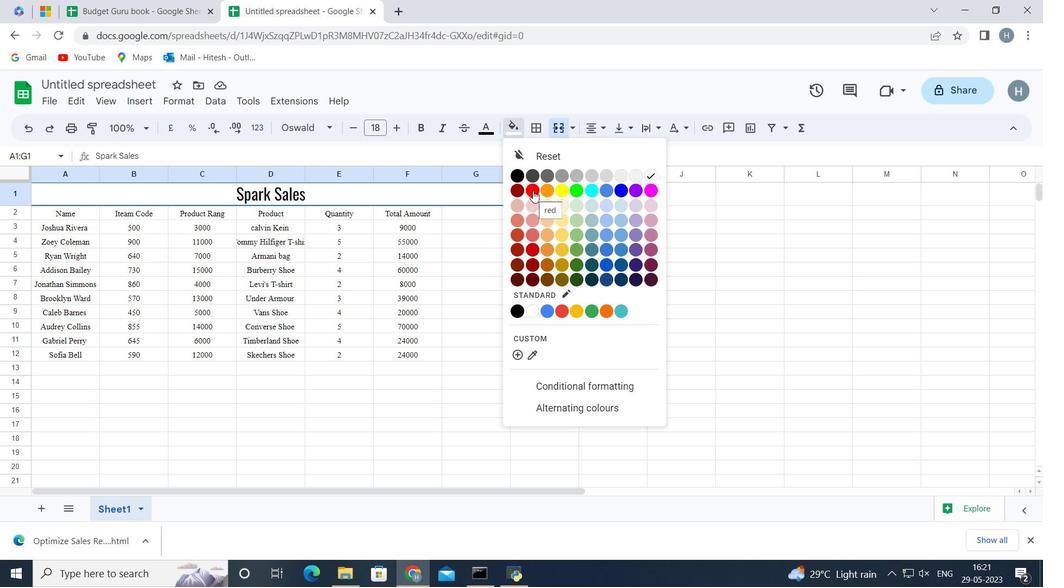 
Action: Mouse pressed left at (533, 190)
Screenshot: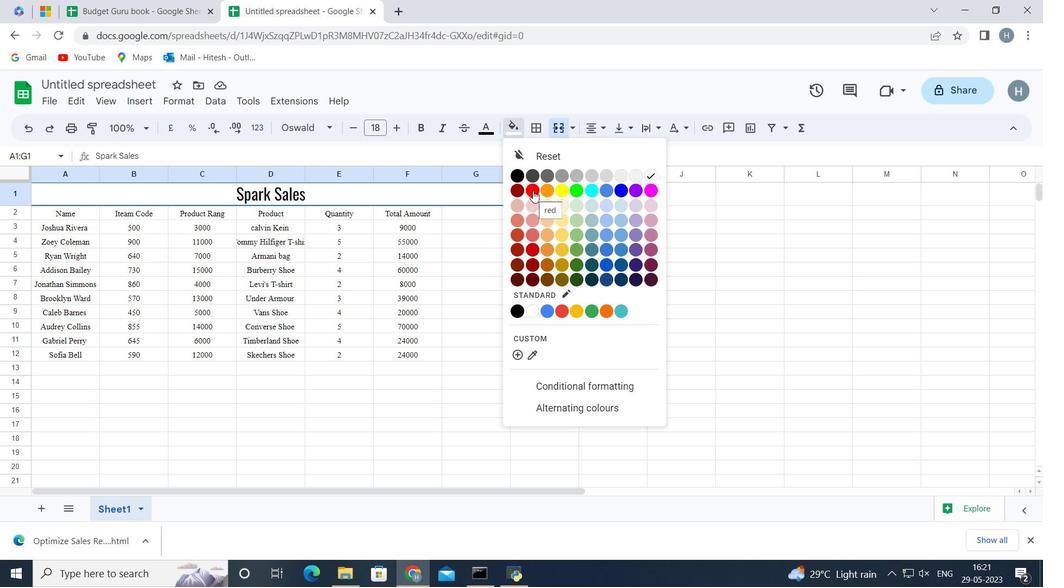 
Action: Mouse moved to (293, 422)
Screenshot: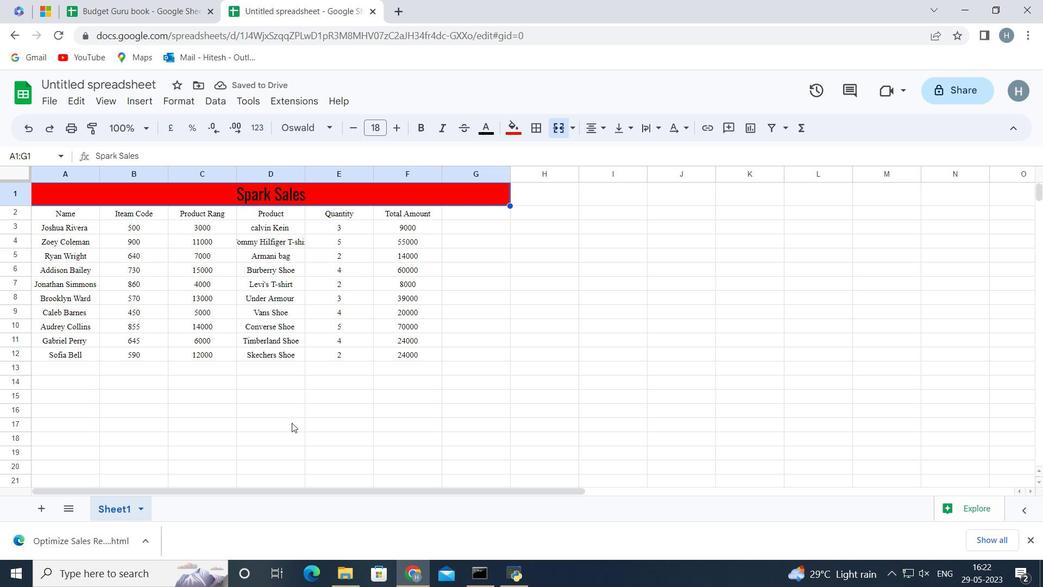 
Action: Mouse pressed left at (293, 422)
Screenshot: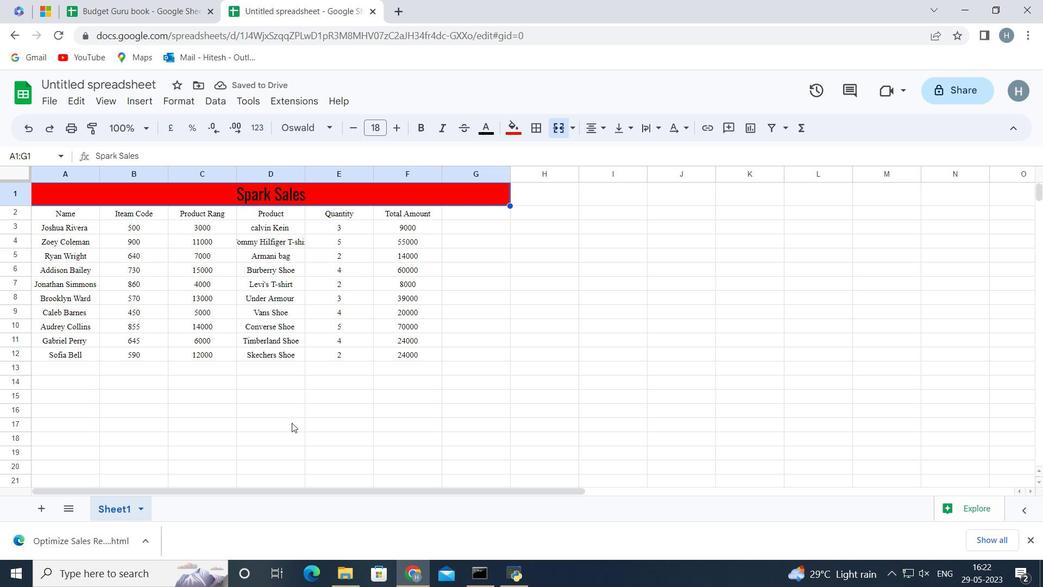
Action: Mouse moved to (383, 395)
Screenshot: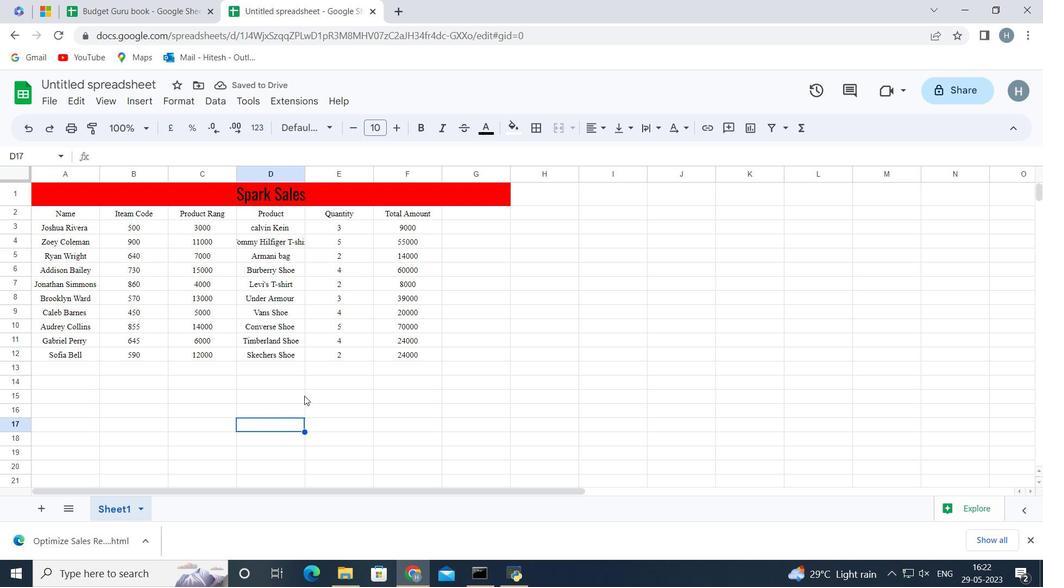 
Action: Mouse pressed left at (383, 395)
Screenshot: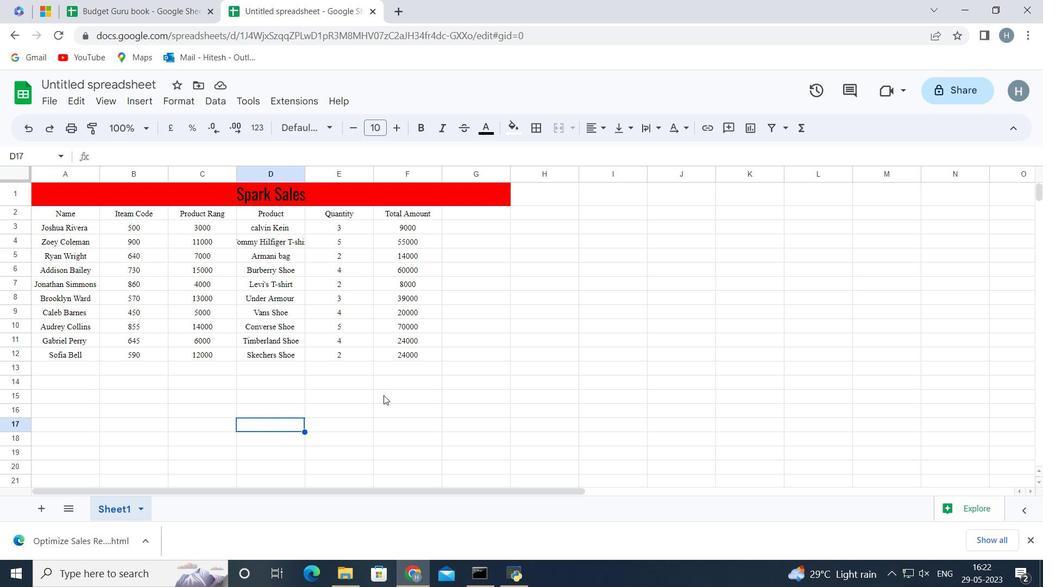 
Action: Mouse moved to (281, 402)
Screenshot: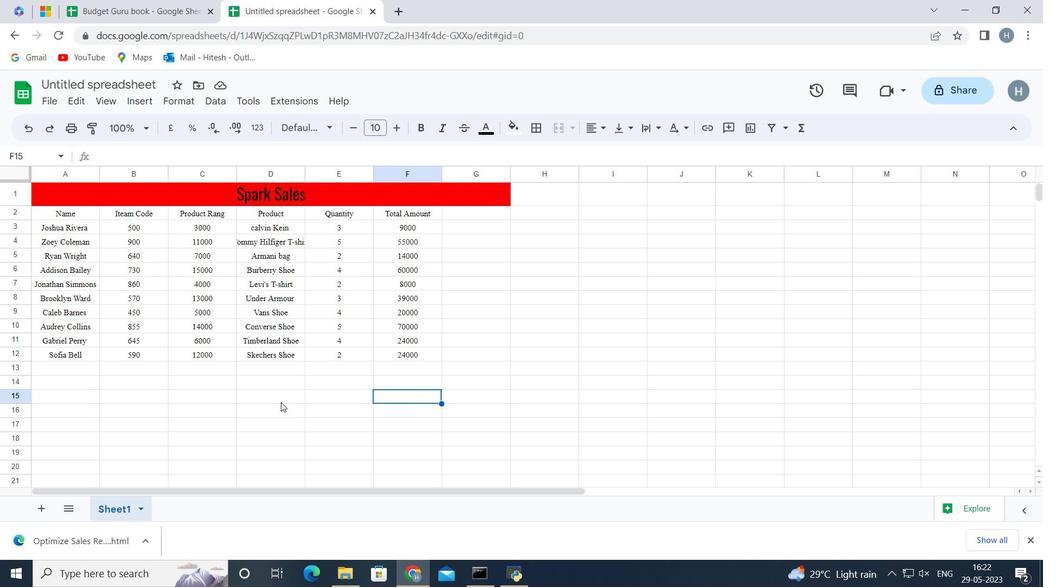 
